Task: Look for space in Tarakeswar, India from 8th June, 2023 to 19th June, 2023 for 1 adult in price range Rs.5000 to Rs.12000. Place can be shared room with 1  bedroom having 1 bed and 1 bathroom. Property type can be house, flat, guest house, hotel. Booking option can be shelf check-in. Required host language is English.
Action: Mouse moved to (501, 94)
Screenshot: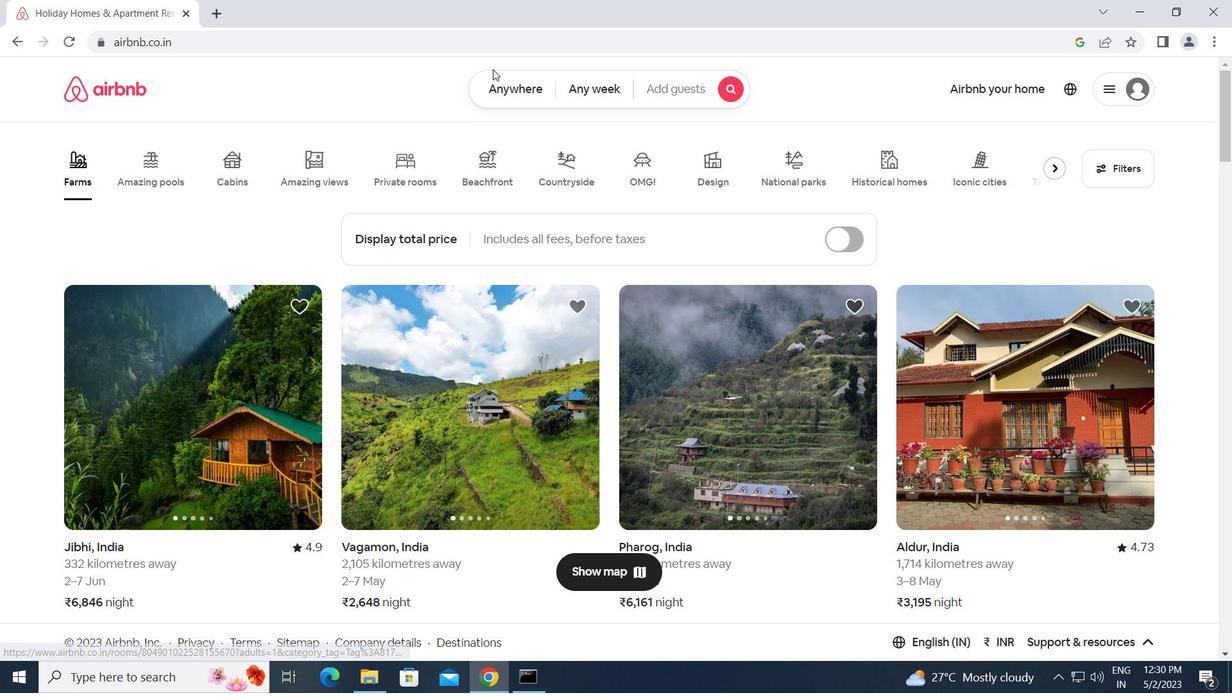 
Action: Mouse pressed left at (501, 94)
Screenshot: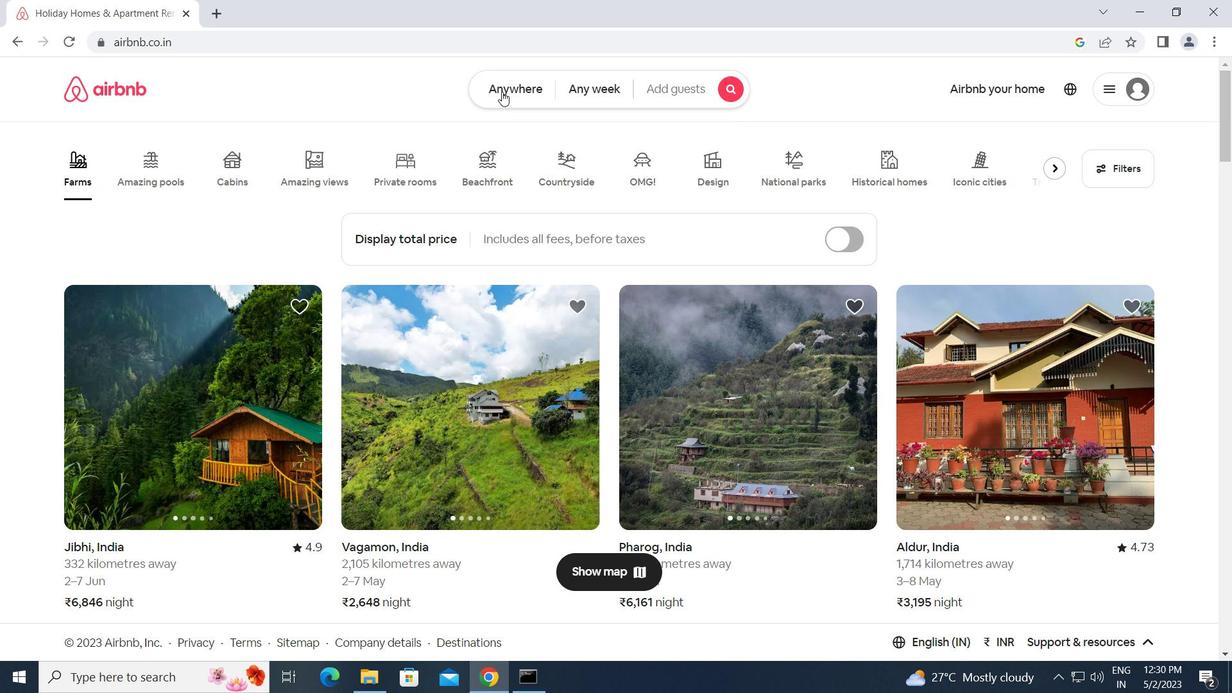 
Action: Mouse moved to (454, 139)
Screenshot: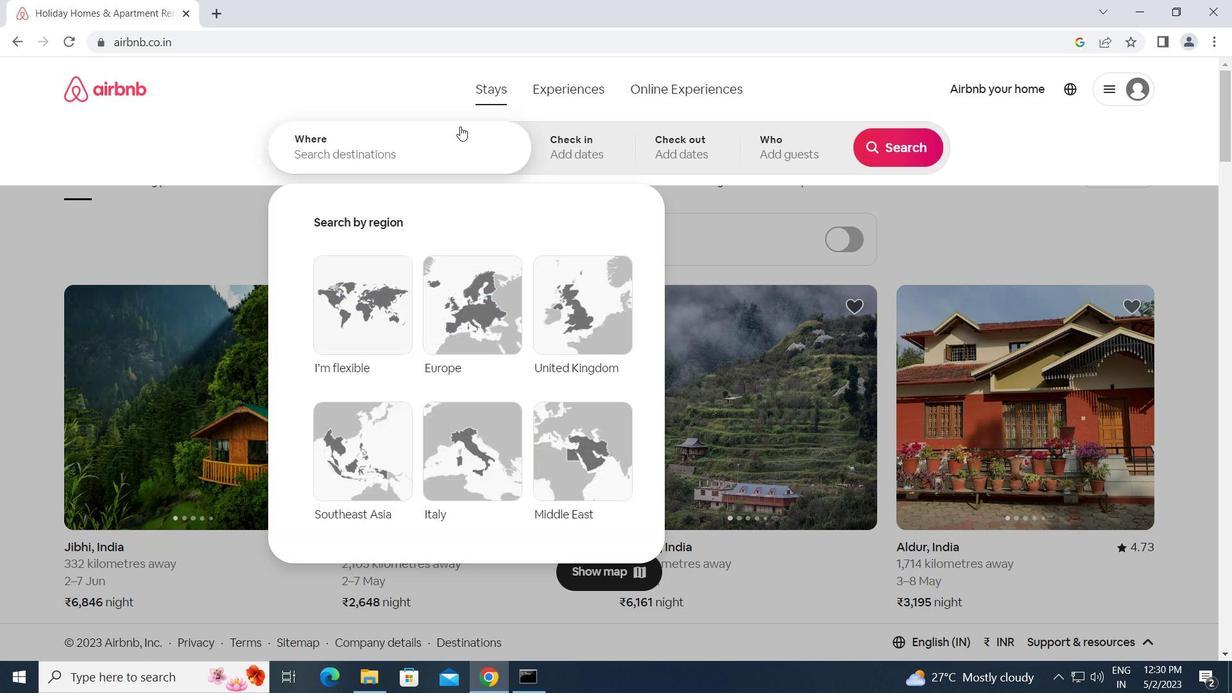 
Action: Mouse pressed left at (454, 139)
Screenshot: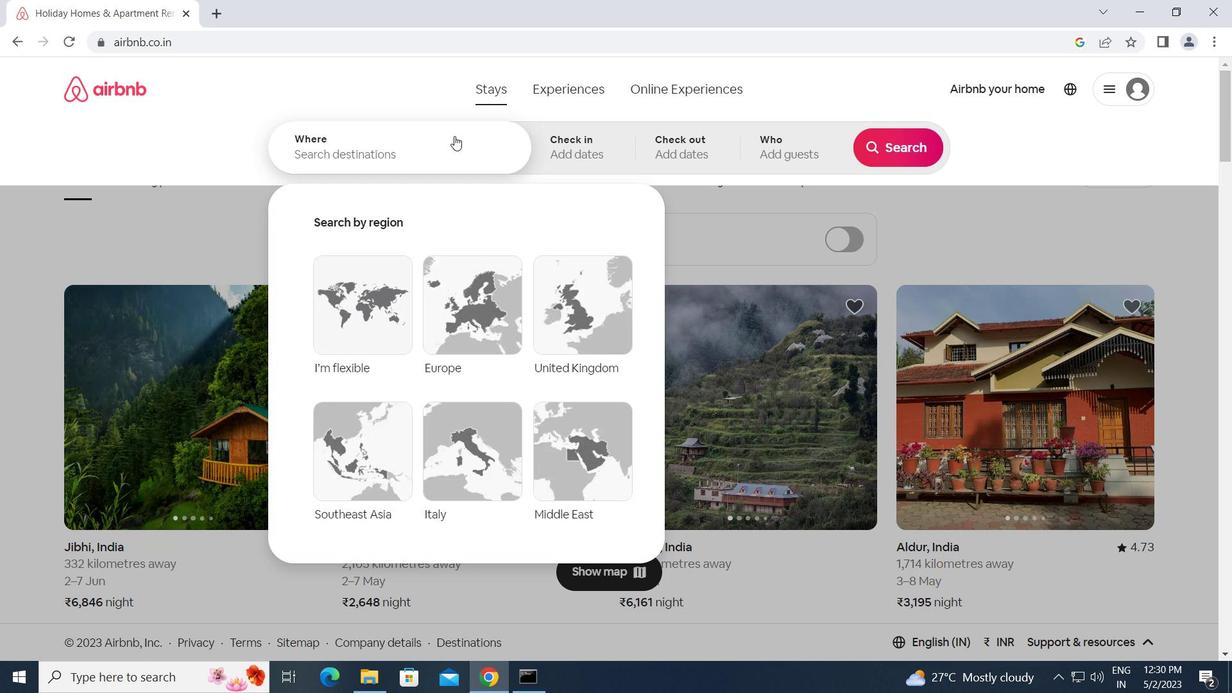 
Action: Key pressed <Key.caps_lock>t<Key.caps_lock>arakeswar,<Key.space><Key.caps_lock>i<Key.caps_lock>ndia<Key.enter>
Screenshot: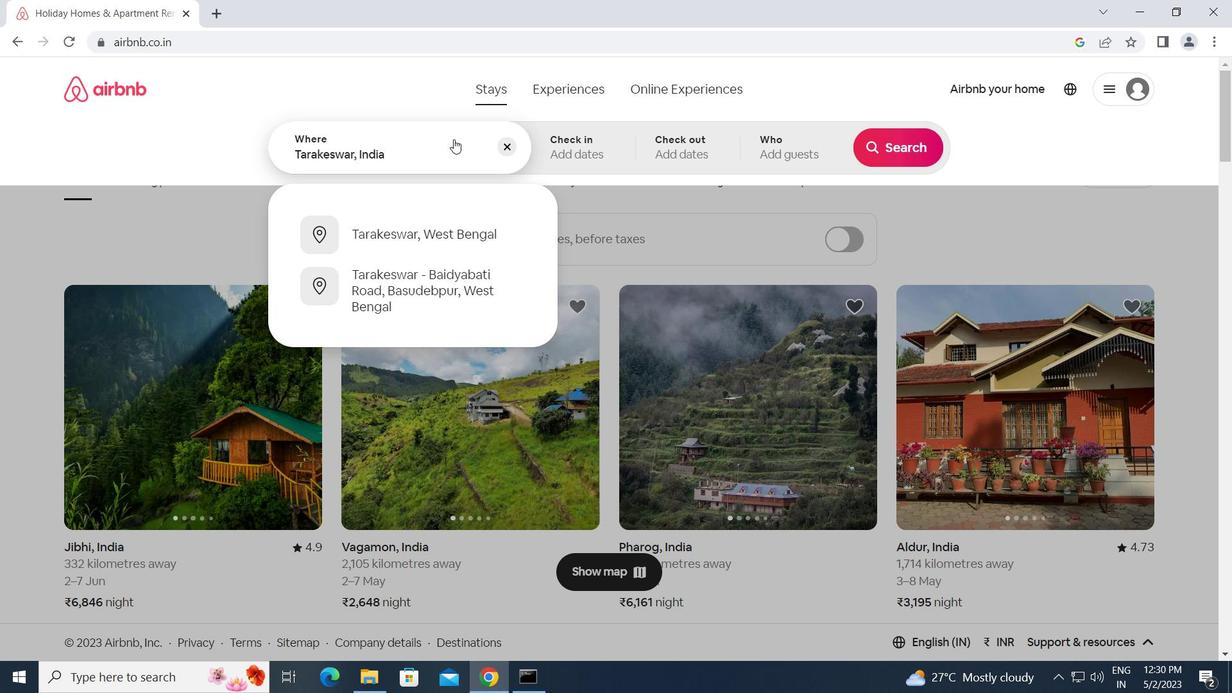 
Action: Mouse moved to (799, 385)
Screenshot: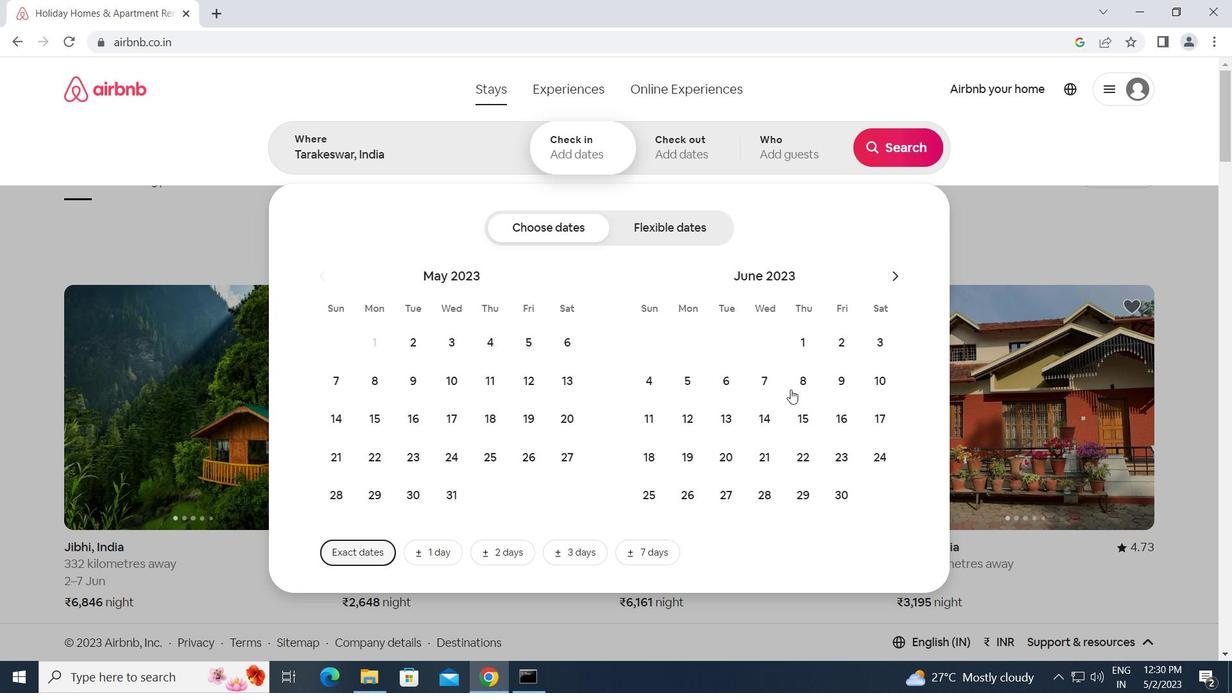 
Action: Mouse pressed left at (799, 385)
Screenshot: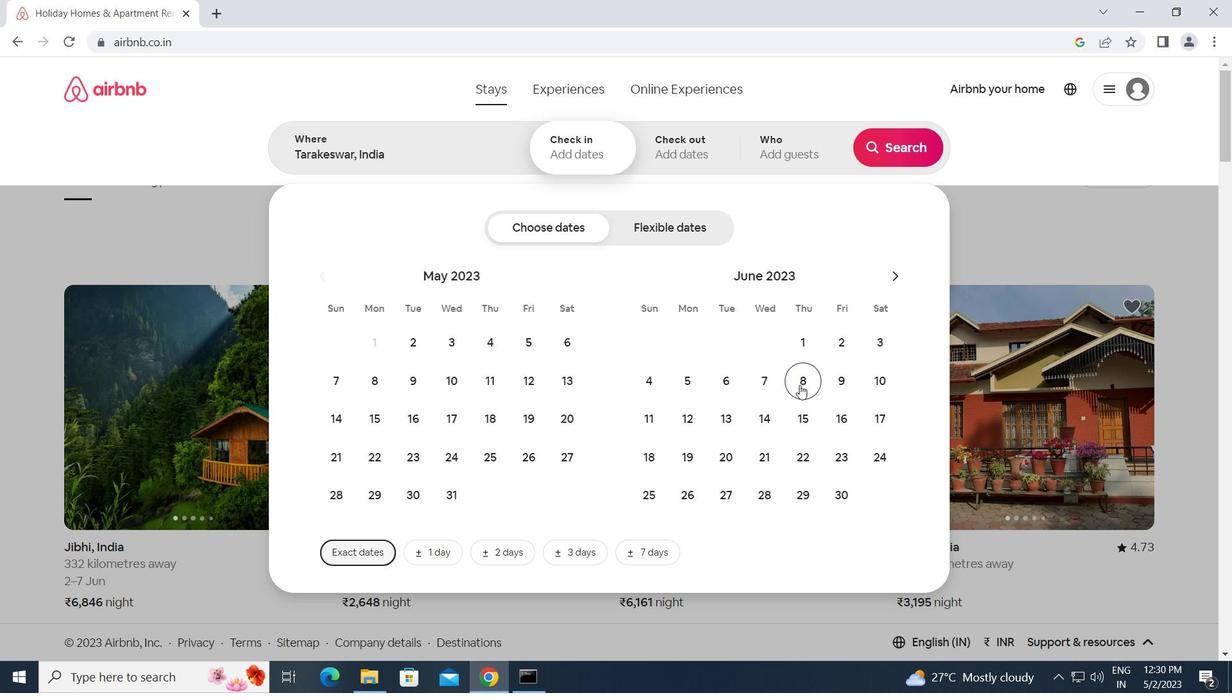 
Action: Mouse moved to (696, 455)
Screenshot: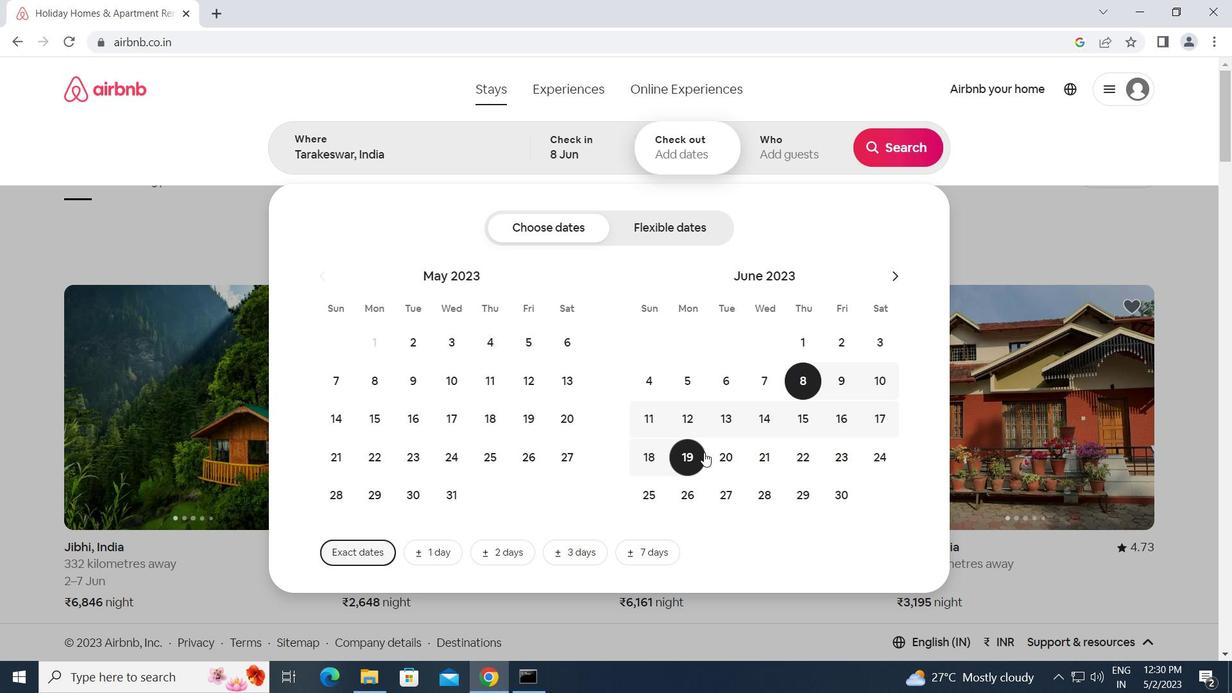 
Action: Mouse pressed left at (696, 455)
Screenshot: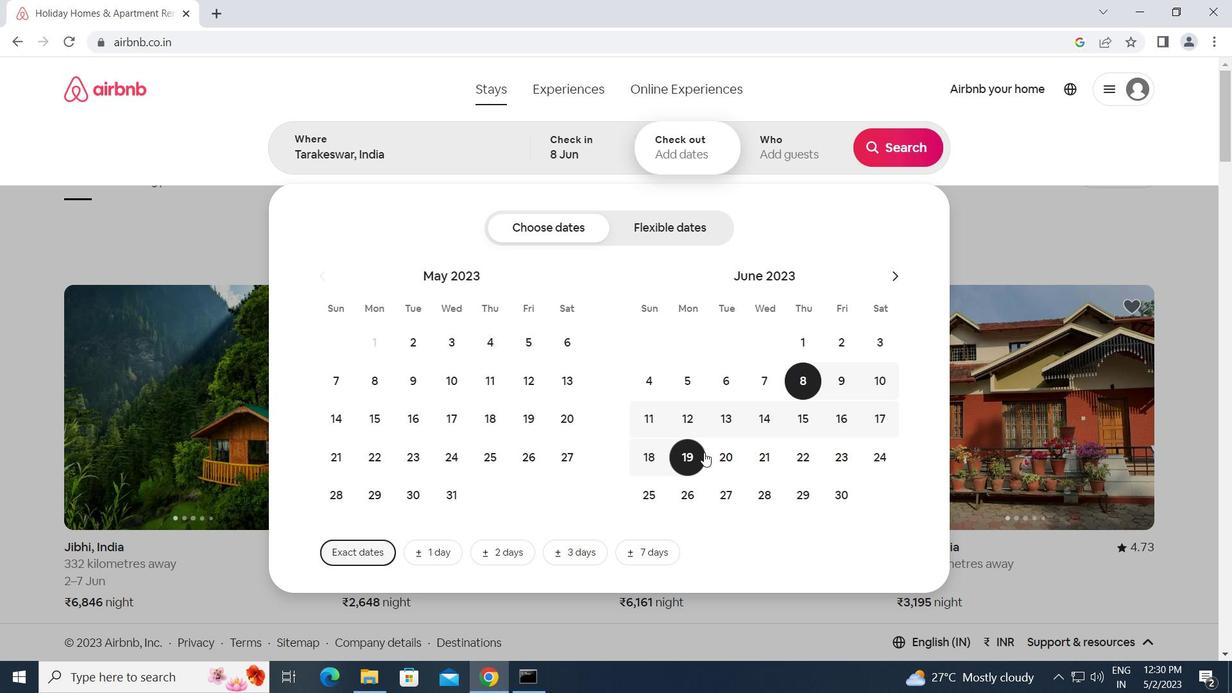 
Action: Mouse moved to (790, 152)
Screenshot: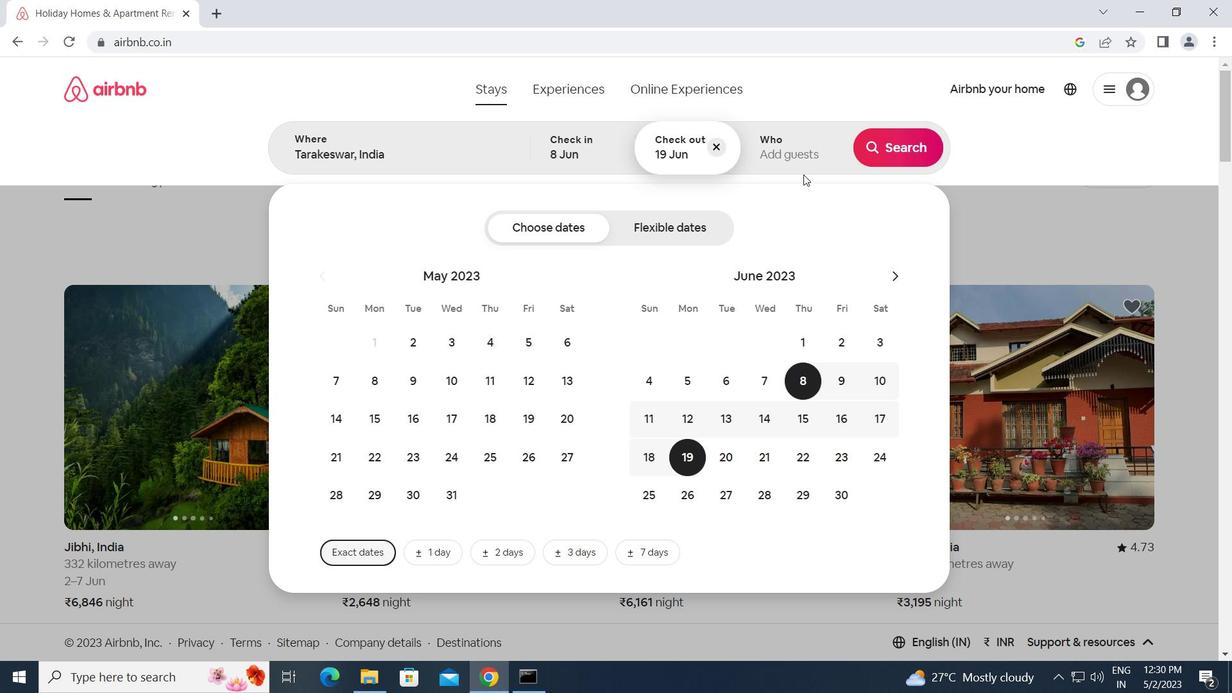 
Action: Mouse pressed left at (790, 152)
Screenshot: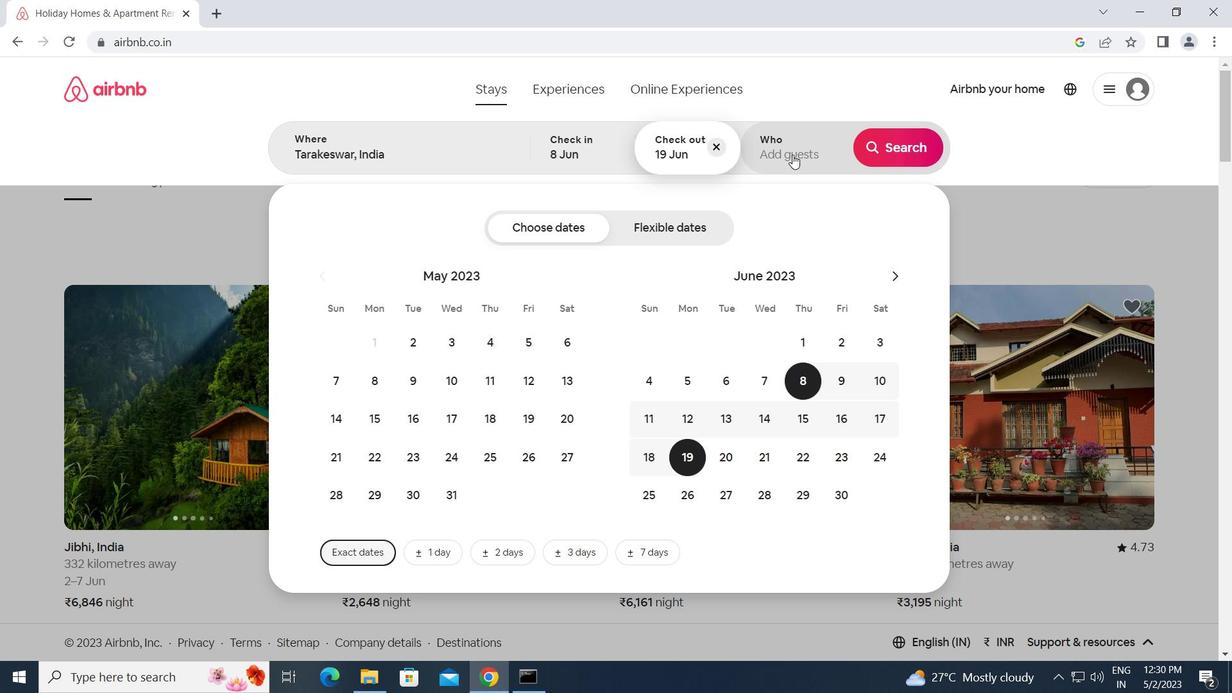 
Action: Mouse moved to (902, 240)
Screenshot: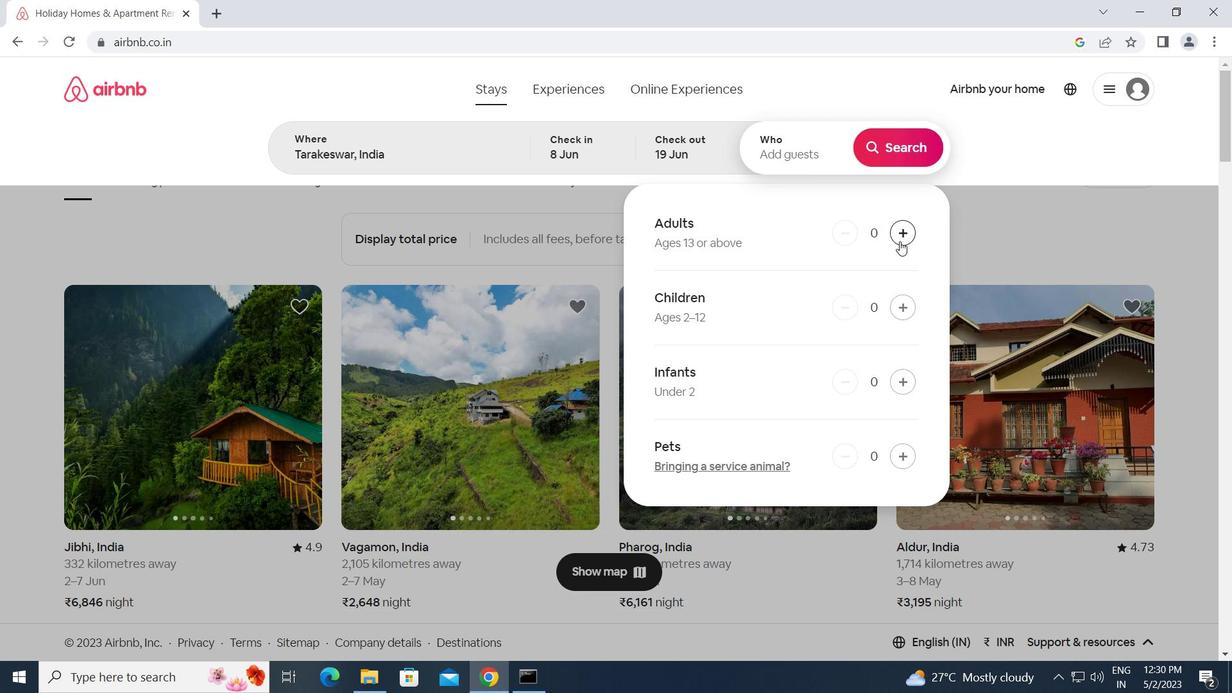 
Action: Mouse pressed left at (902, 240)
Screenshot: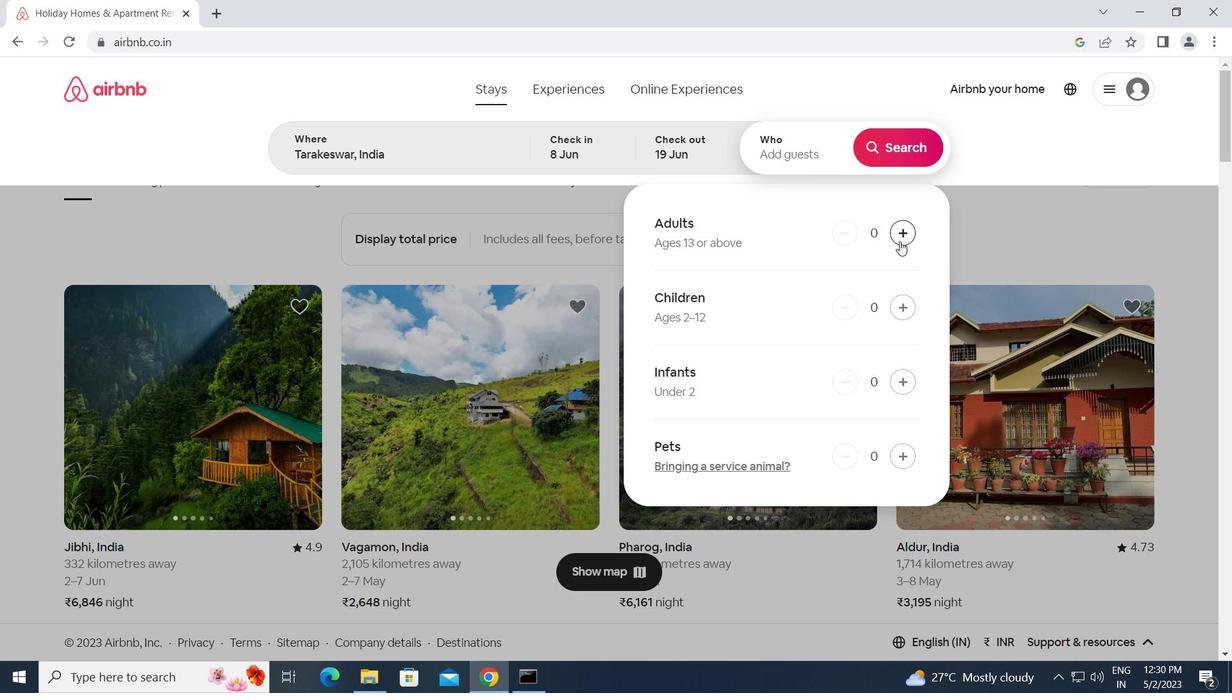 
Action: Mouse moved to (904, 148)
Screenshot: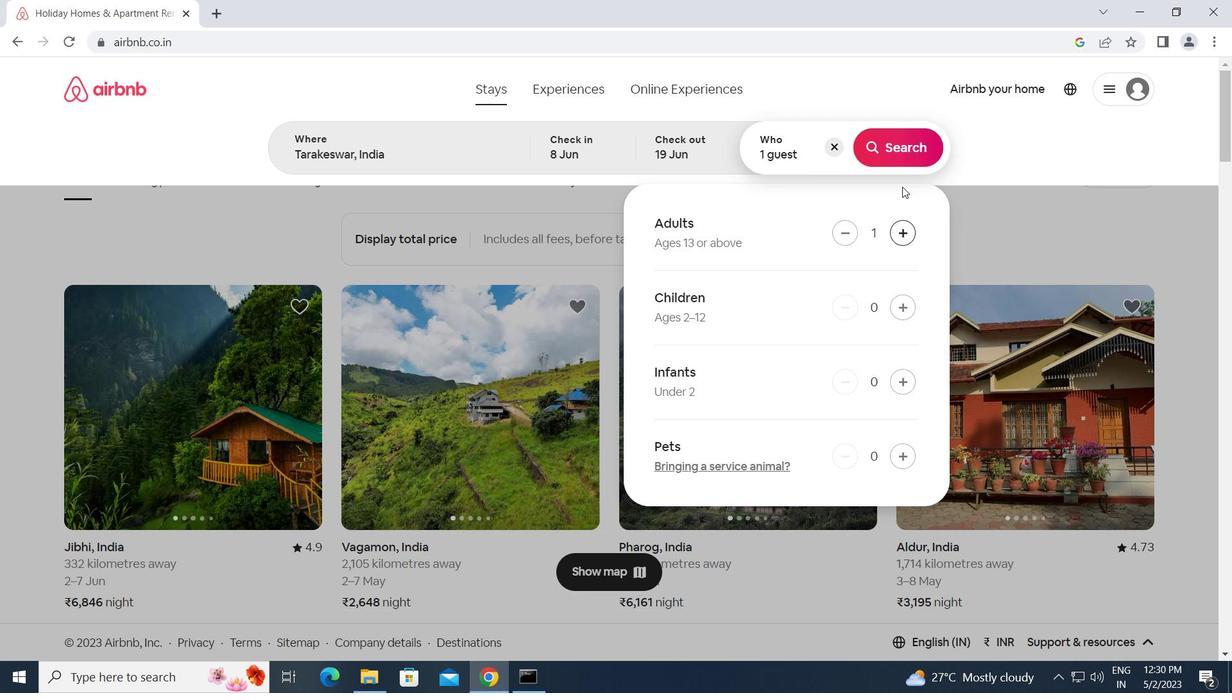 
Action: Mouse pressed left at (904, 148)
Screenshot: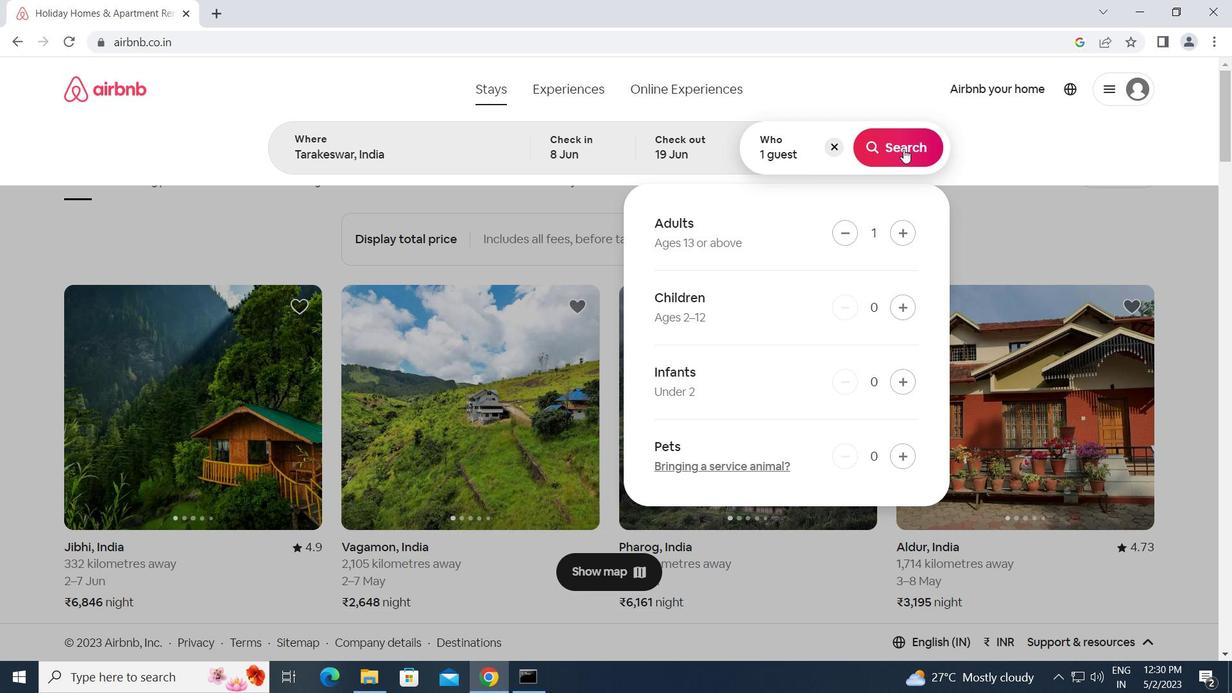 
Action: Mouse moved to (1166, 159)
Screenshot: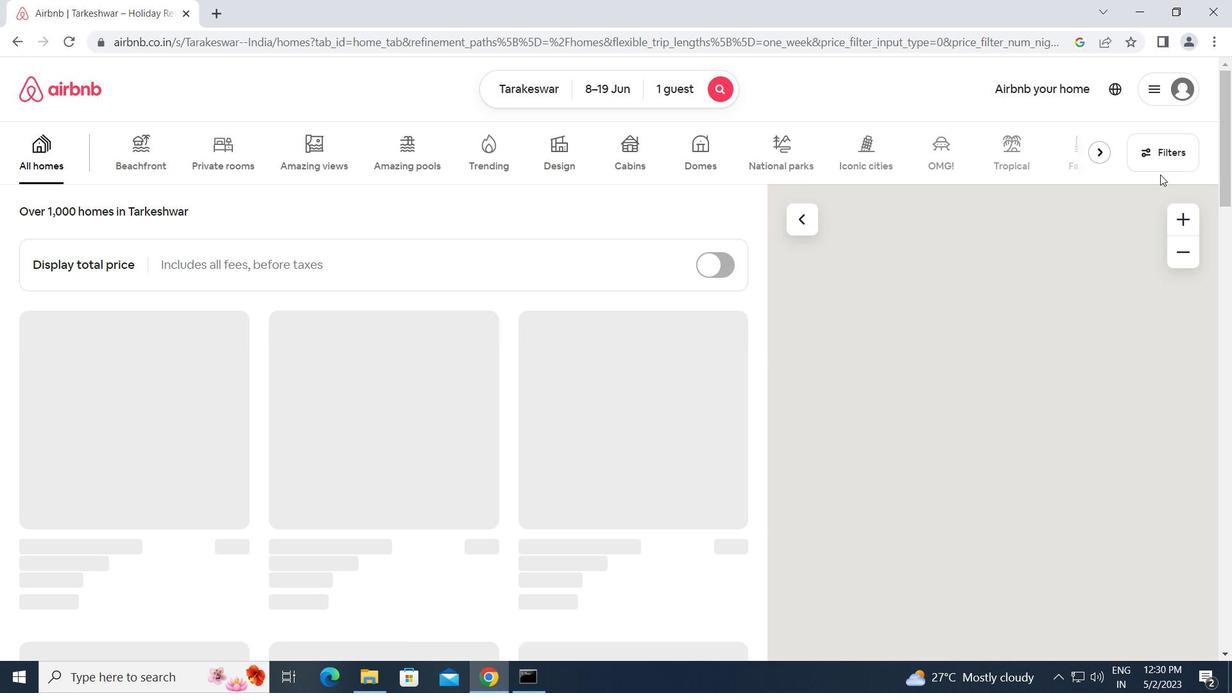 
Action: Mouse pressed left at (1166, 159)
Screenshot: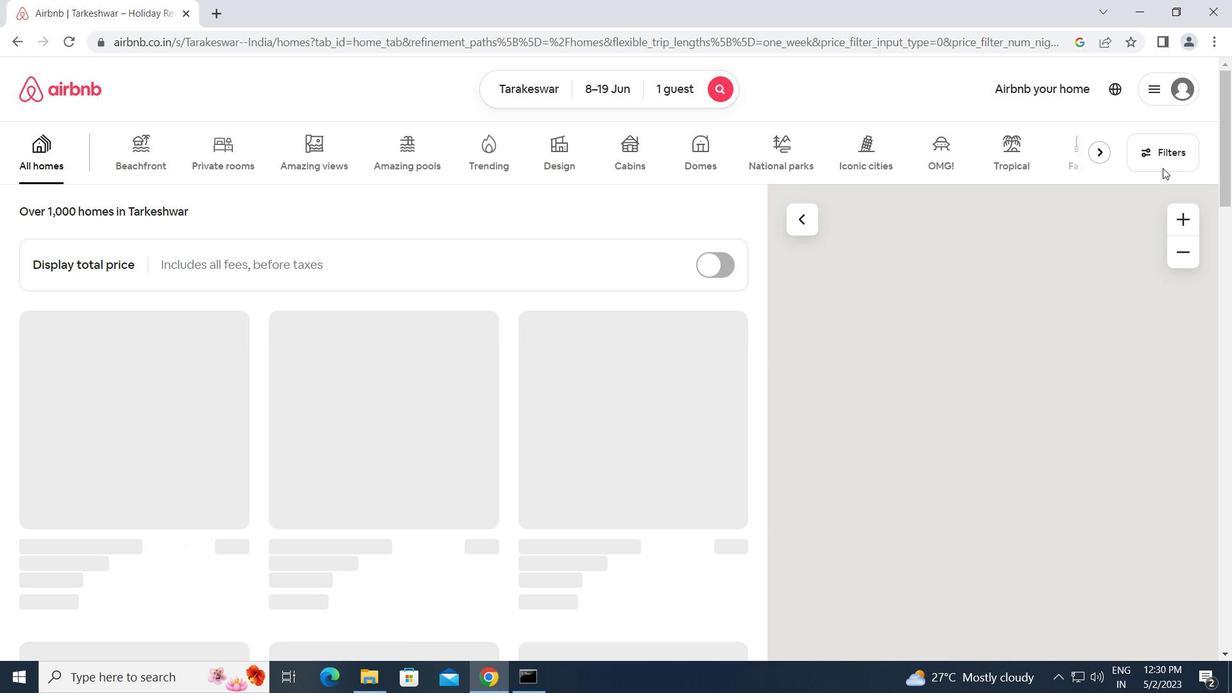 
Action: Mouse moved to (413, 358)
Screenshot: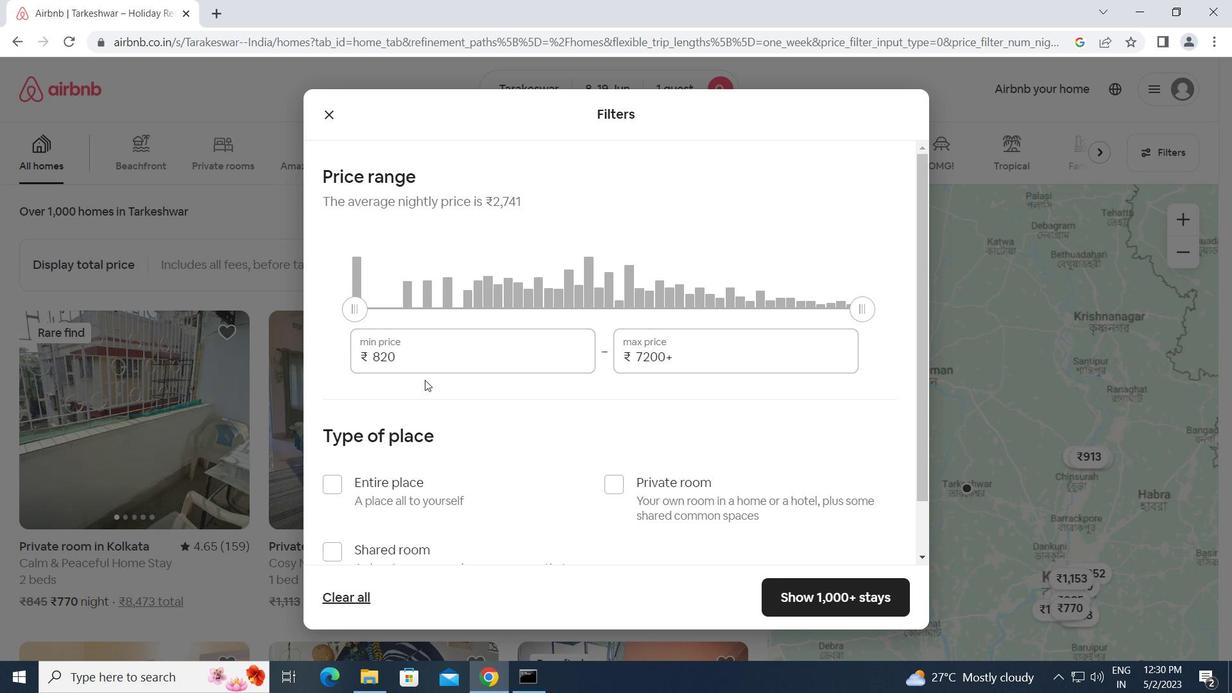 
Action: Mouse pressed left at (413, 358)
Screenshot: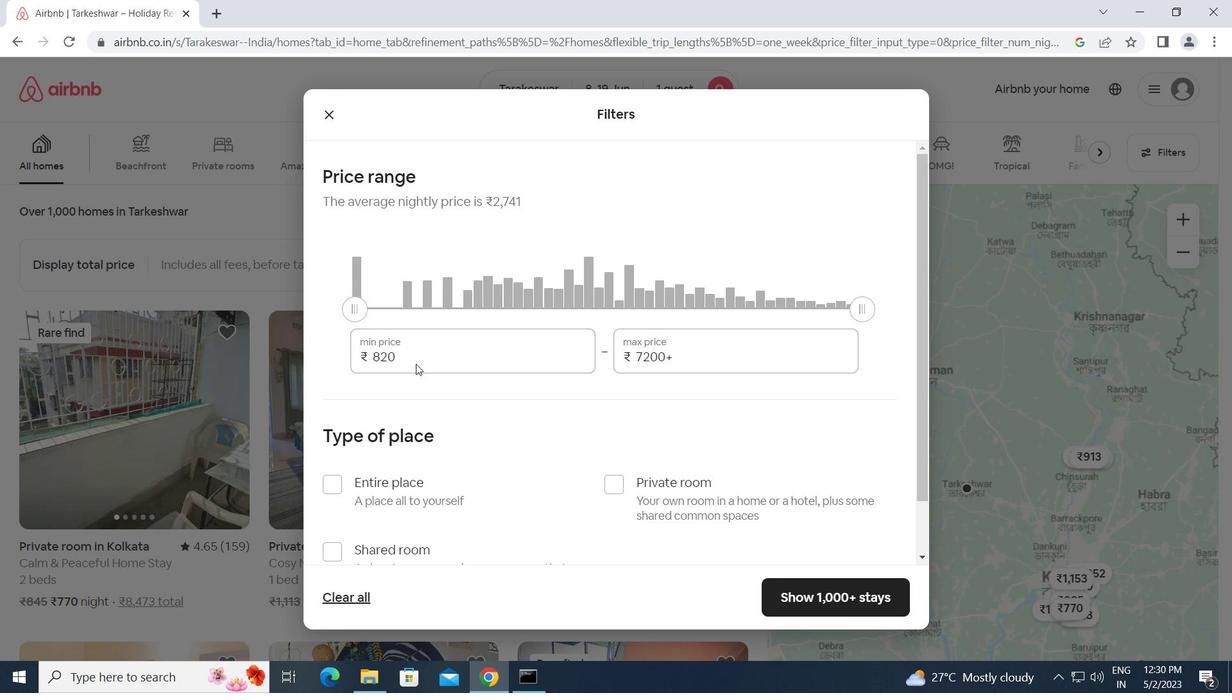 
Action: Mouse moved to (362, 360)
Screenshot: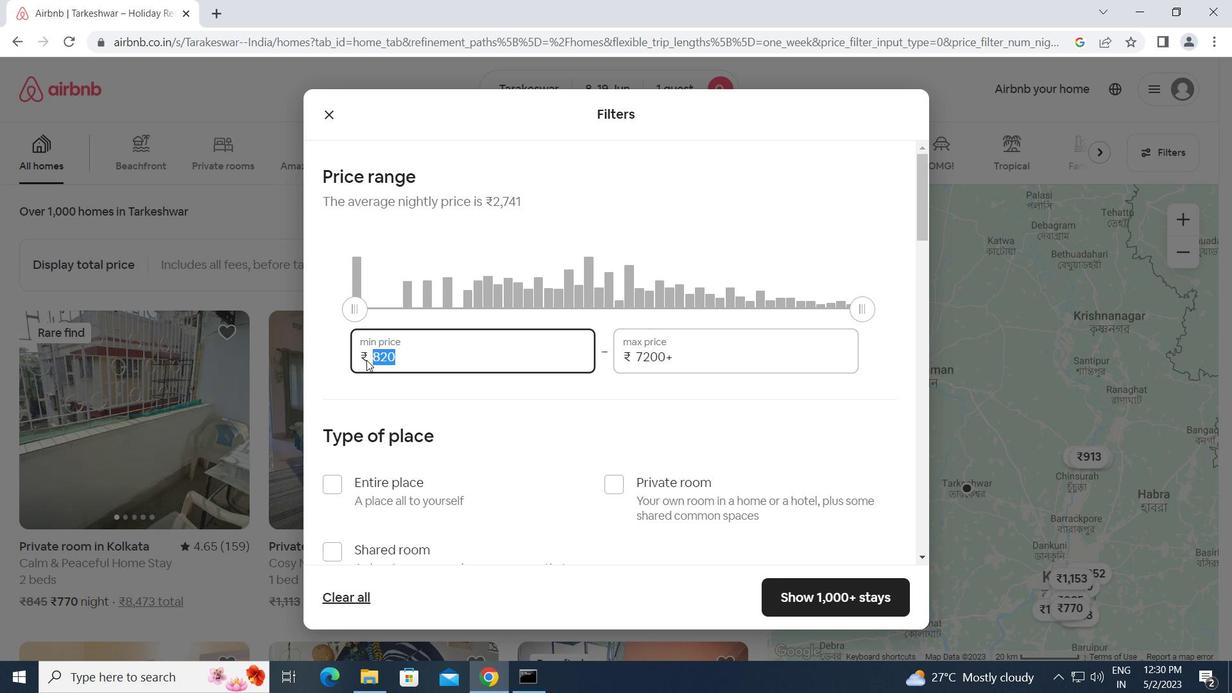 
Action: Key pressed 5000<Key.tab>12000
Screenshot: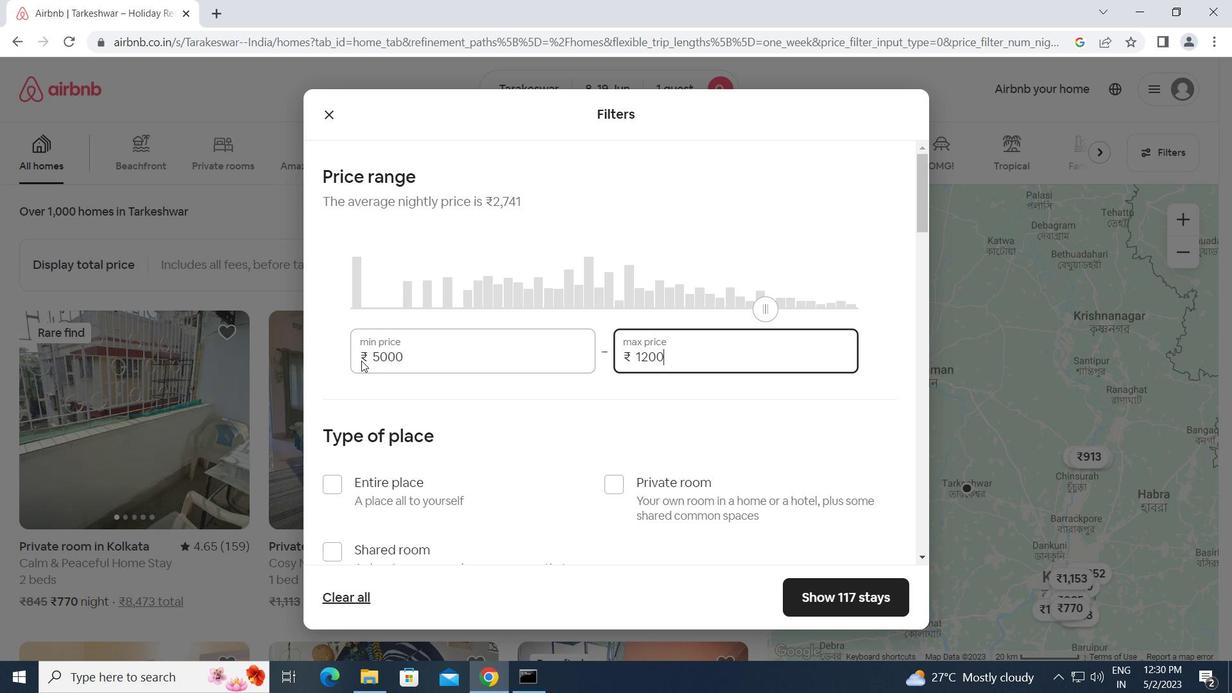 
Action: Mouse moved to (360, 532)
Screenshot: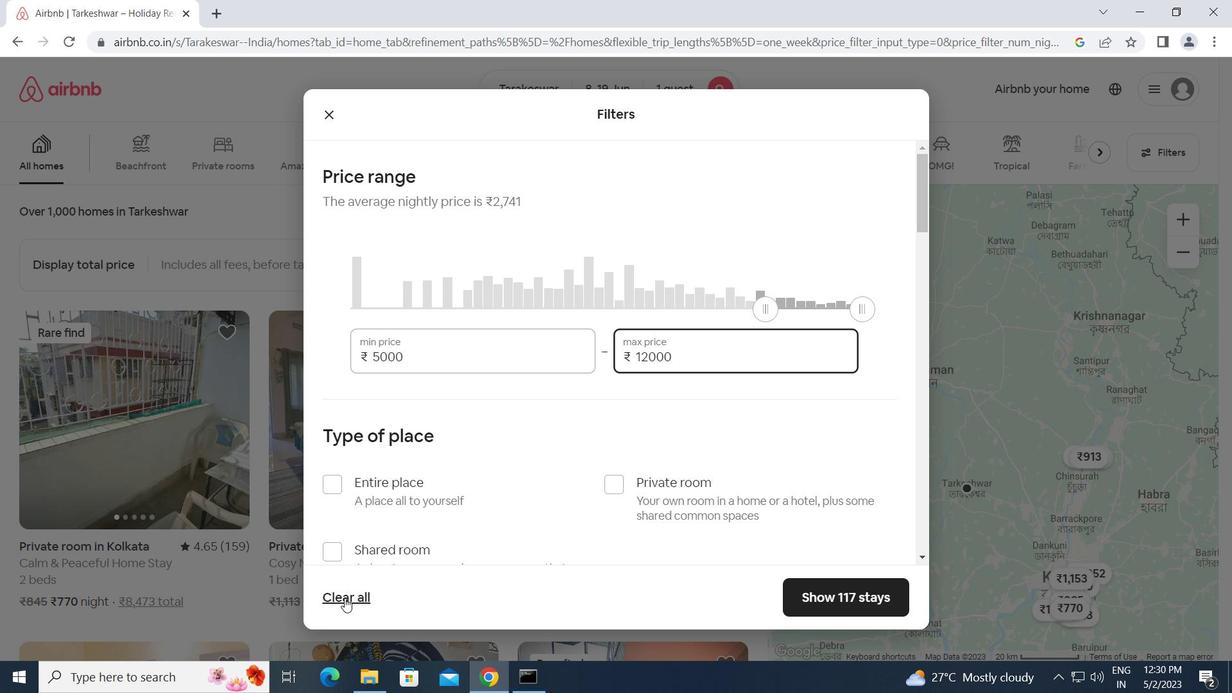 
Action: Mouse scrolled (360, 532) with delta (0, 0)
Screenshot: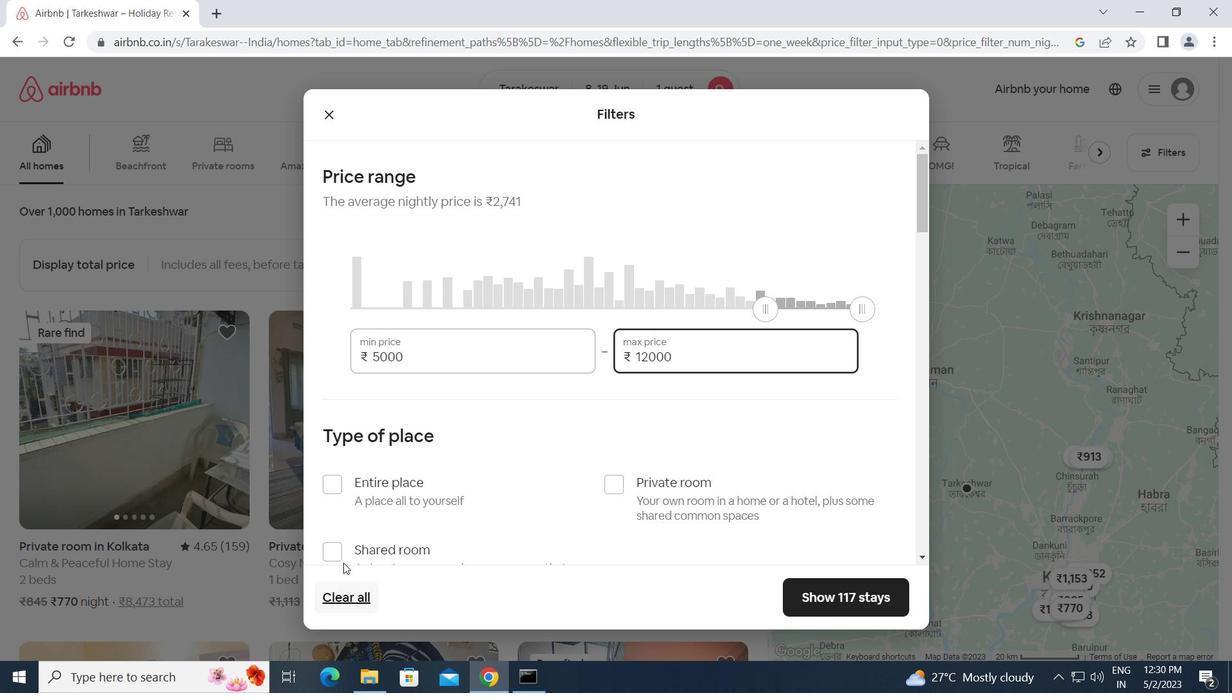 
Action: Mouse scrolled (360, 532) with delta (0, 0)
Screenshot: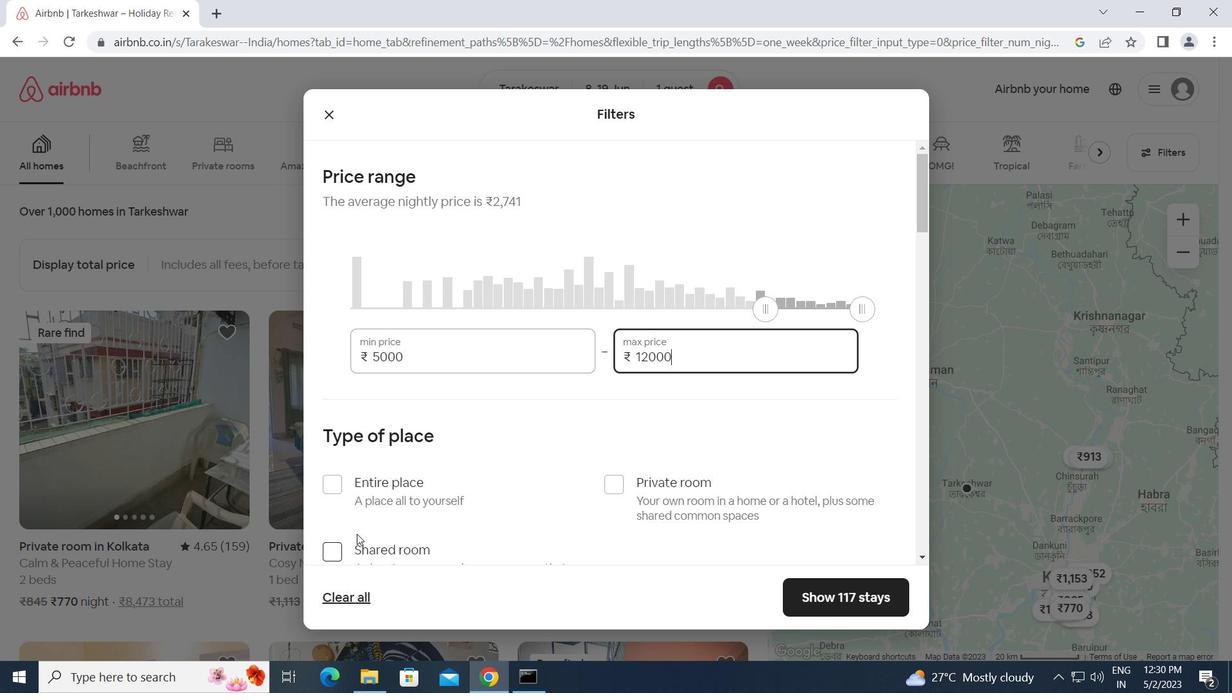 
Action: Mouse moved to (339, 393)
Screenshot: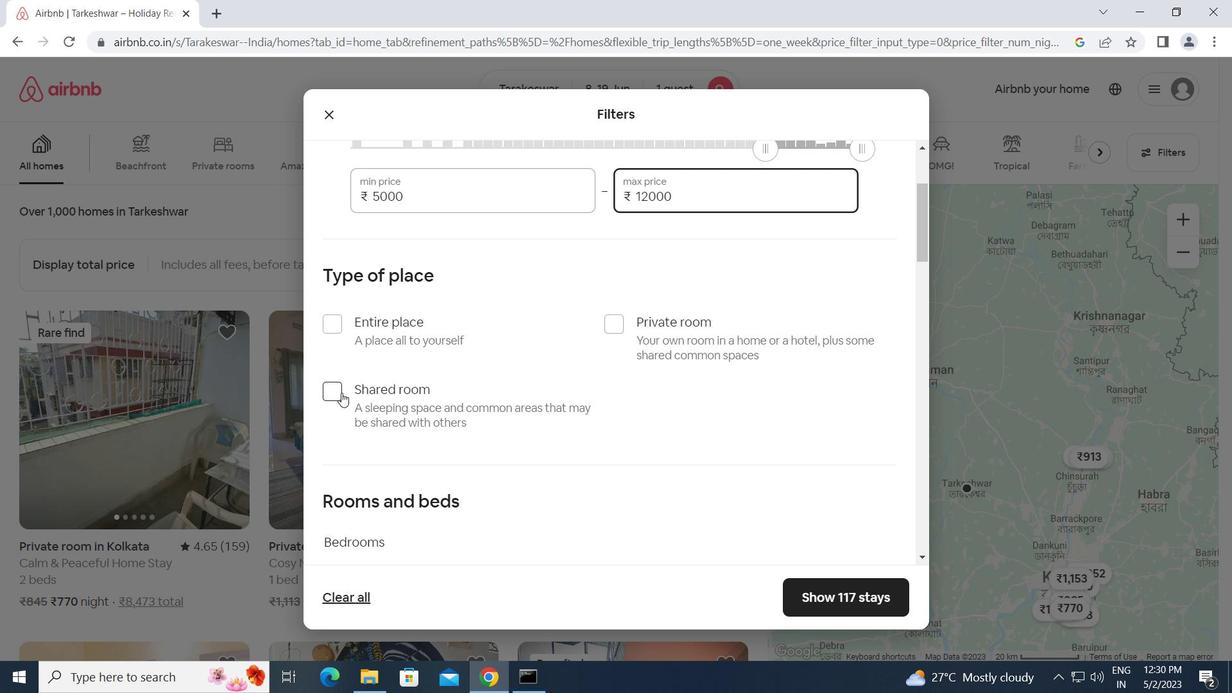 
Action: Mouse pressed left at (339, 393)
Screenshot: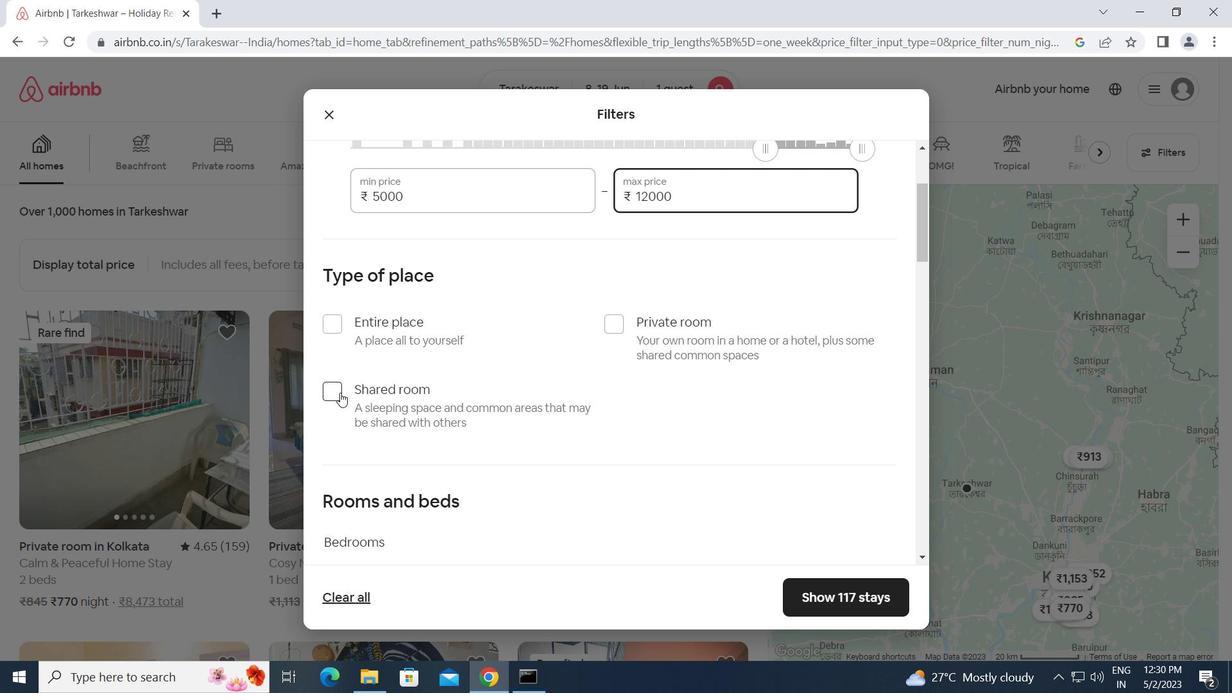 
Action: Mouse moved to (428, 412)
Screenshot: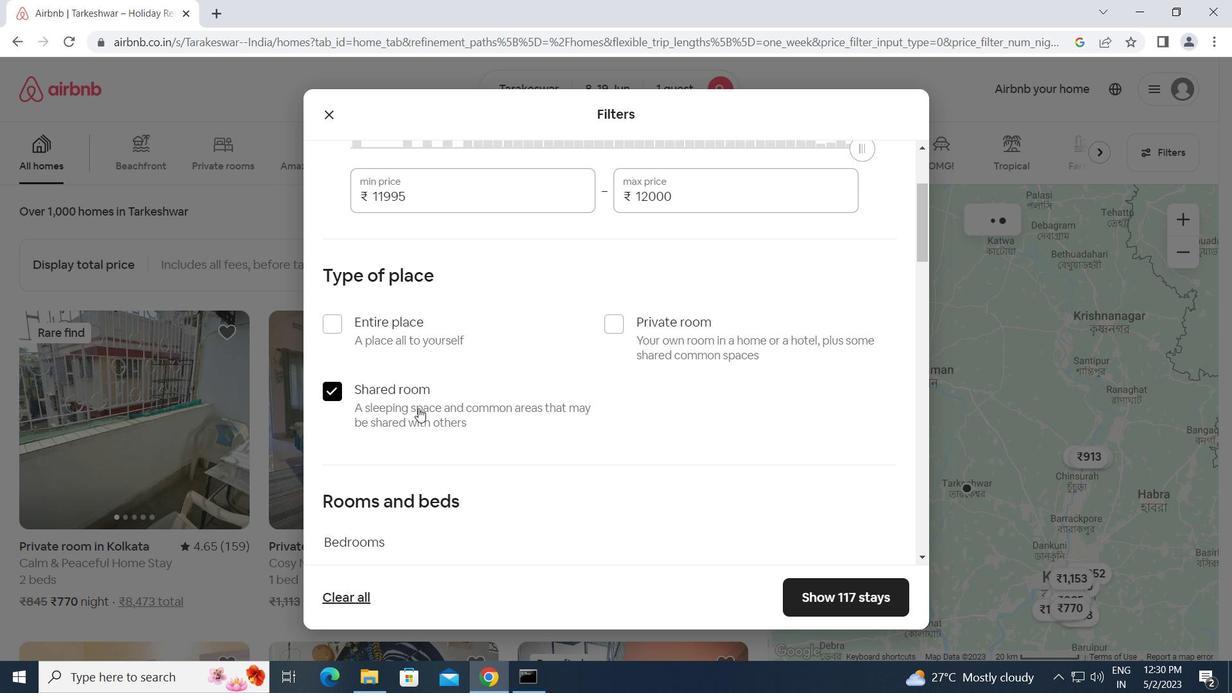 
Action: Mouse scrolled (428, 411) with delta (0, 0)
Screenshot: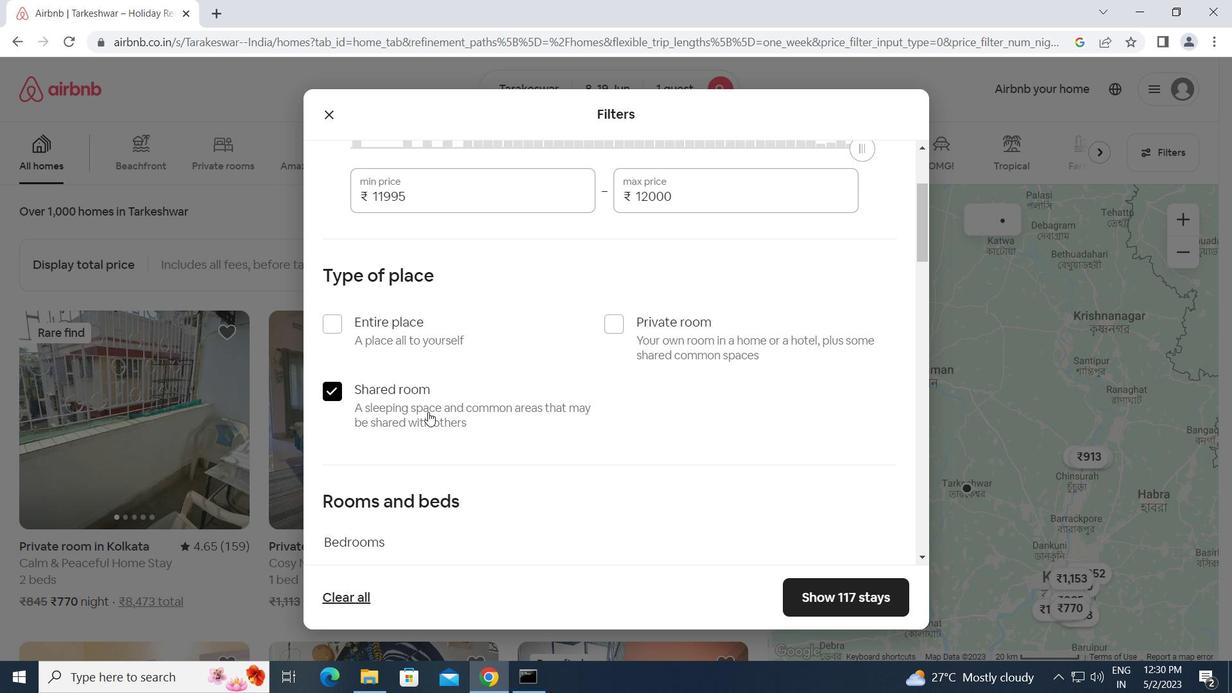 
Action: Mouse scrolled (428, 411) with delta (0, 0)
Screenshot: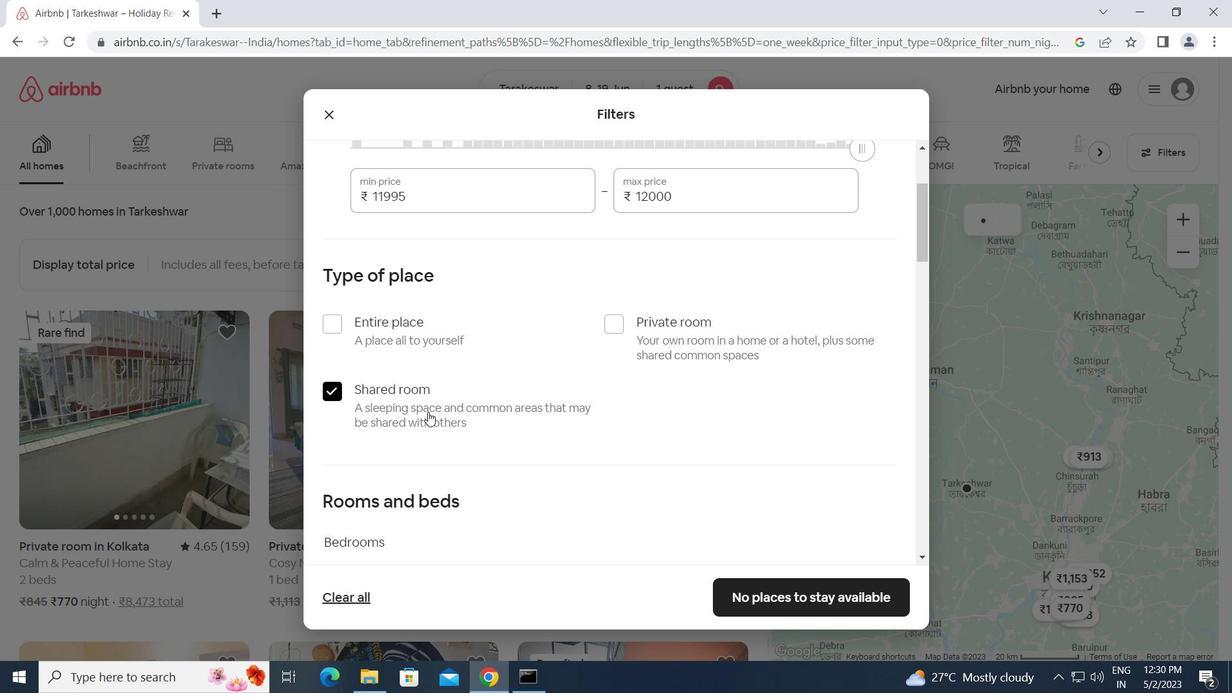 
Action: Mouse scrolled (428, 411) with delta (0, 0)
Screenshot: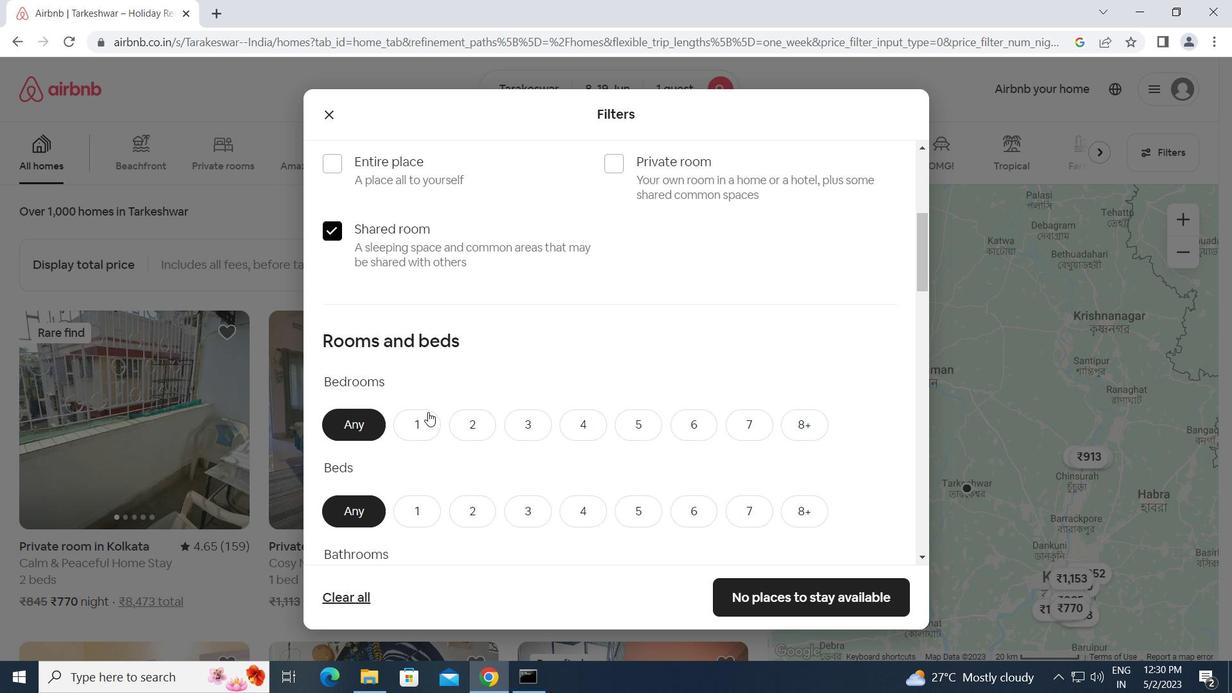 
Action: Mouse scrolled (428, 411) with delta (0, 0)
Screenshot: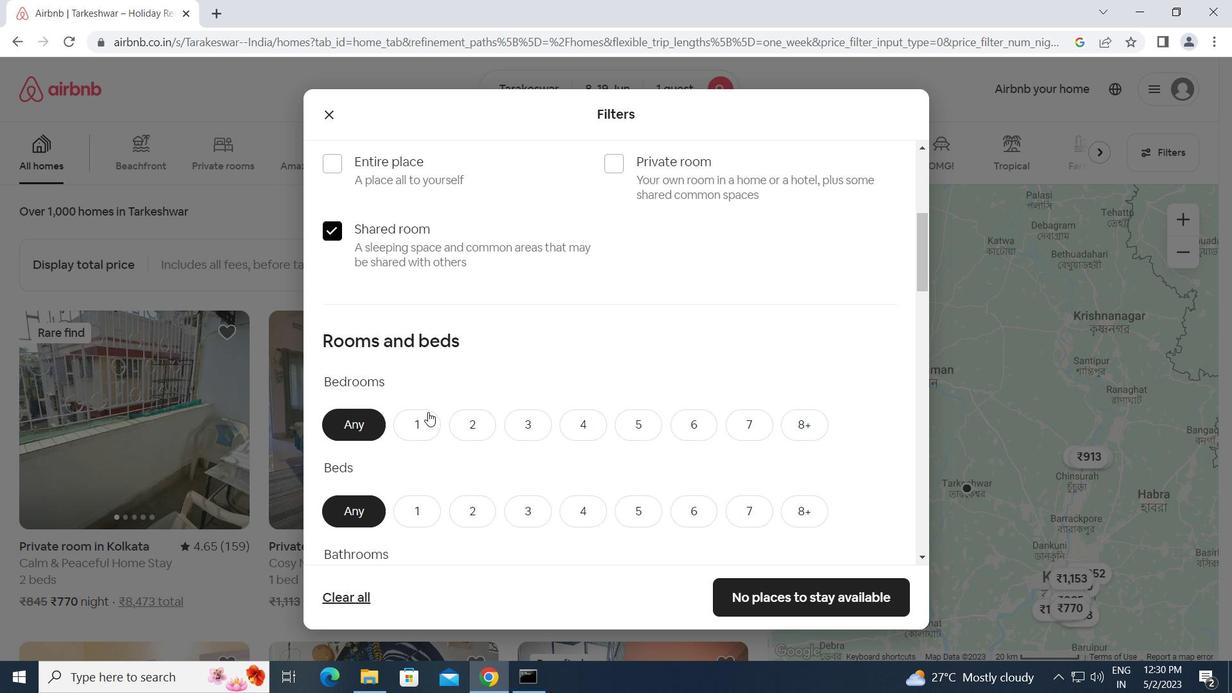 
Action: Mouse moved to (419, 271)
Screenshot: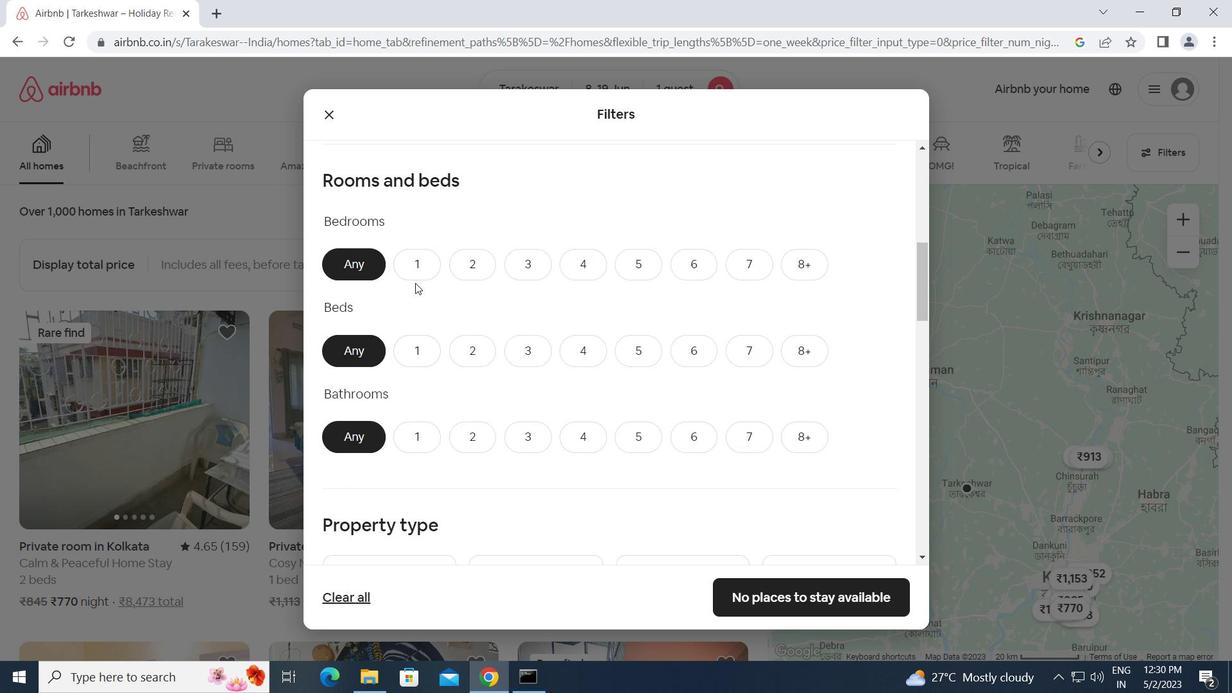 
Action: Mouse pressed left at (419, 271)
Screenshot: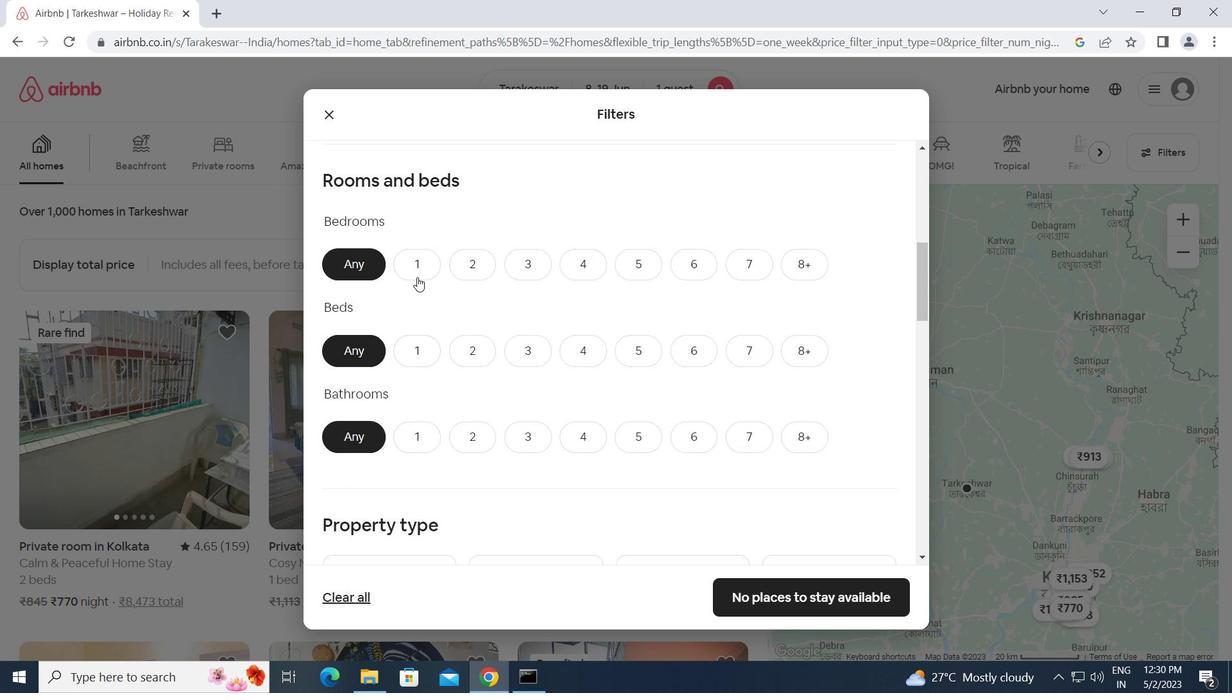 
Action: Mouse moved to (428, 350)
Screenshot: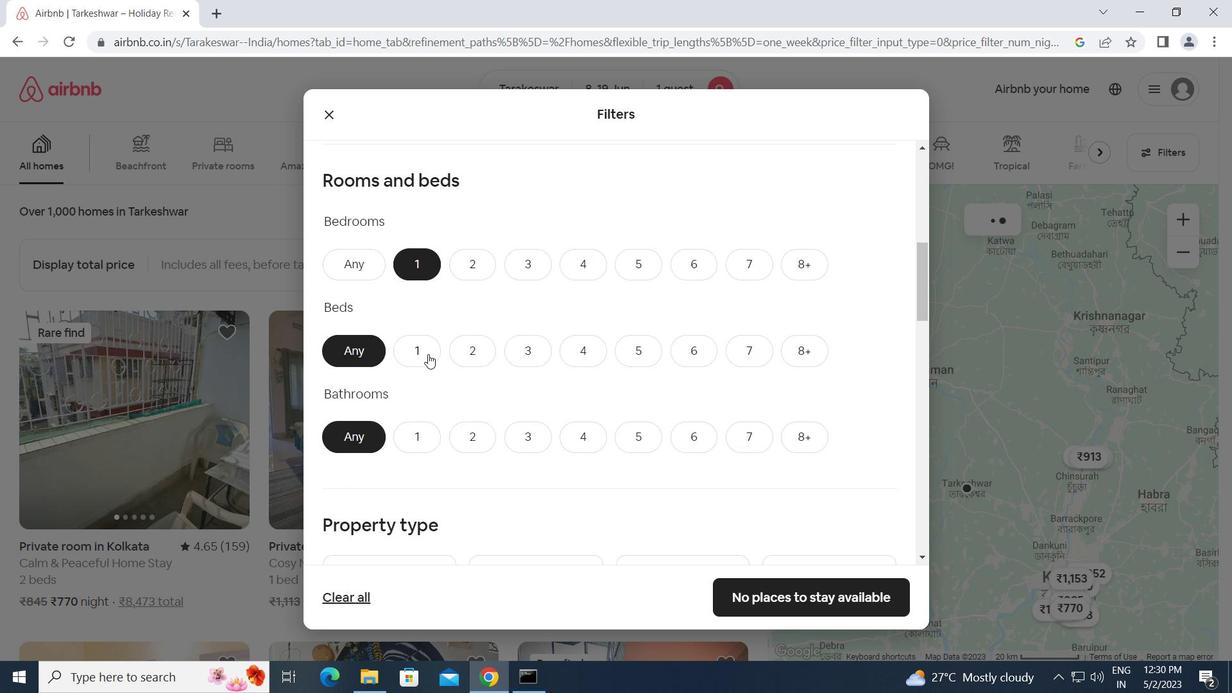 
Action: Mouse pressed left at (428, 350)
Screenshot: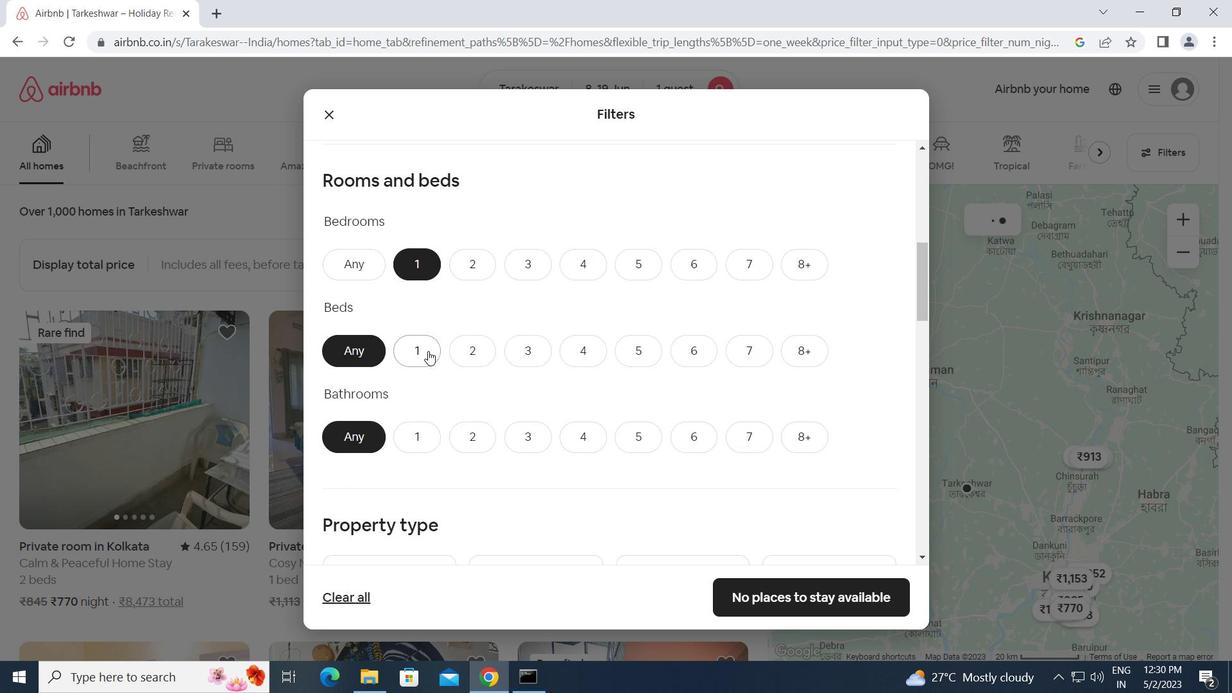 
Action: Mouse moved to (424, 436)
Screenshot: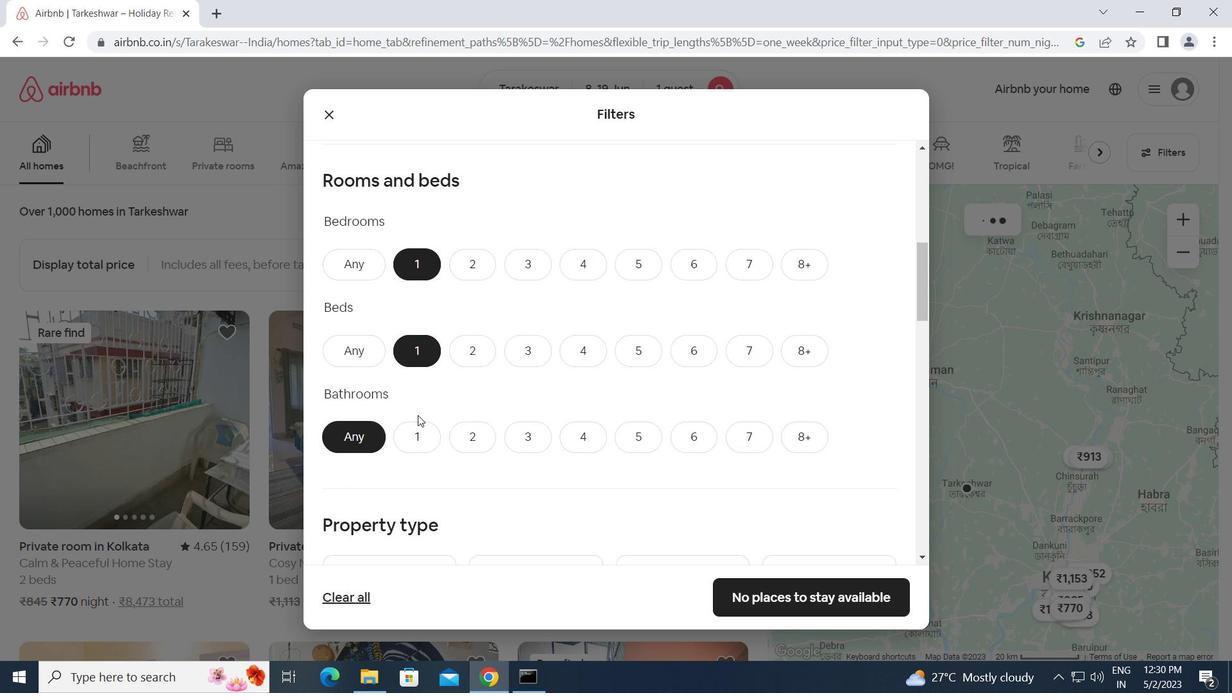 
Action: Mouse pressed left at (424, 436)
Screenshot: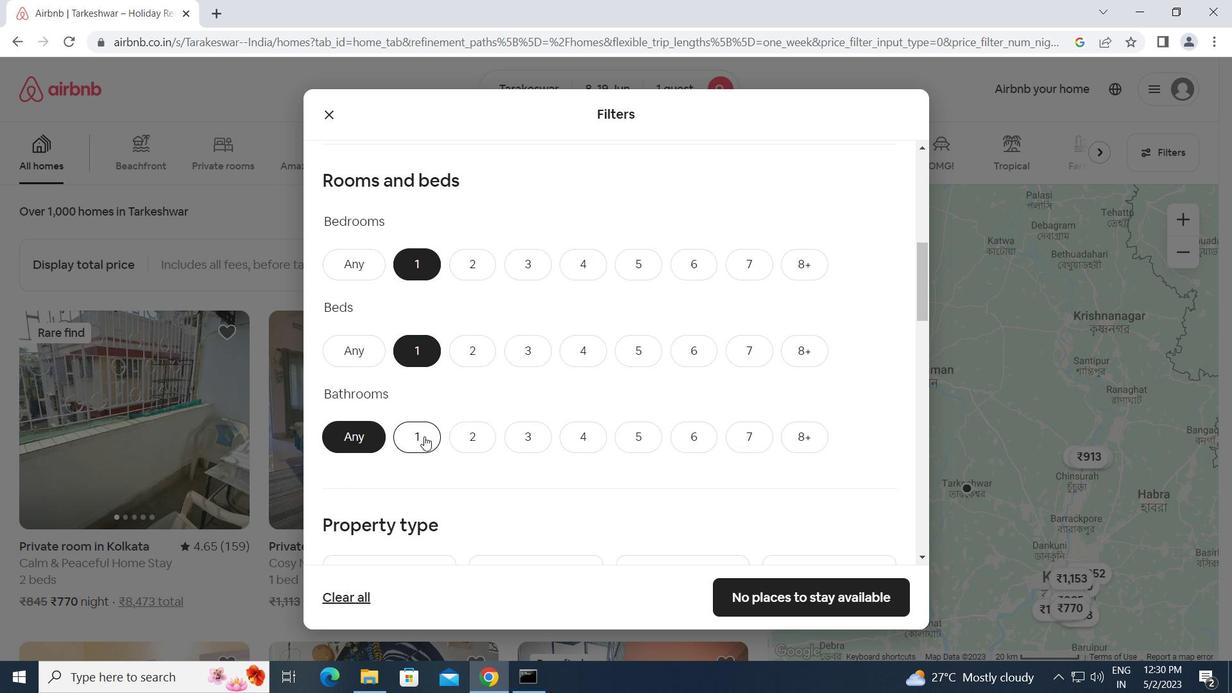 
Action: Mouse moved to (459, 442)
Screenshot: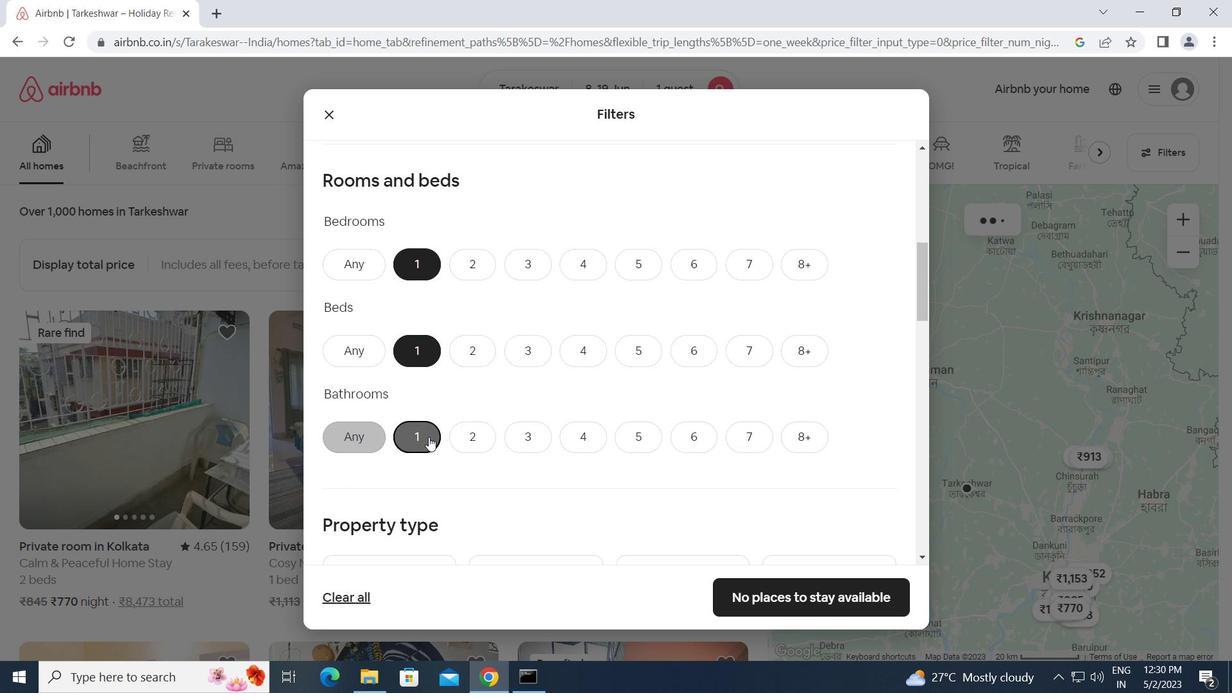 
Action: Mouse scrolled (459, 441) with delta (0, 0)
Screenshot: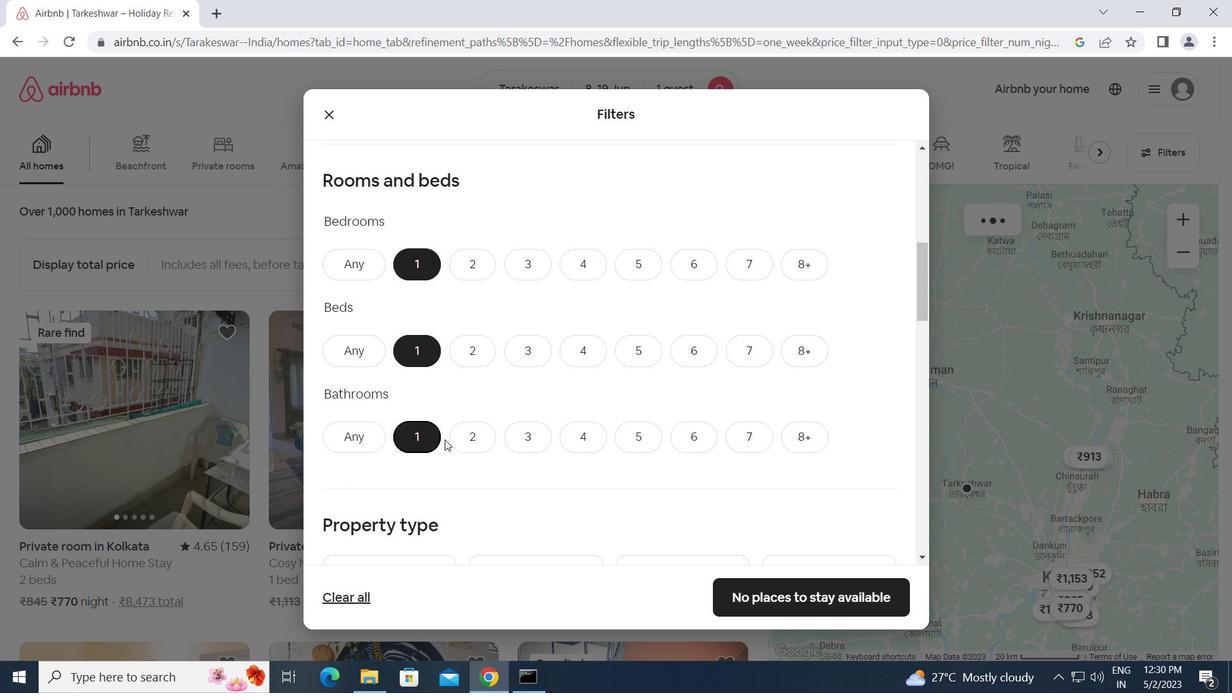 
Action: Mouse scrolled (459, 441) with delta (0, 0)
Screenshot: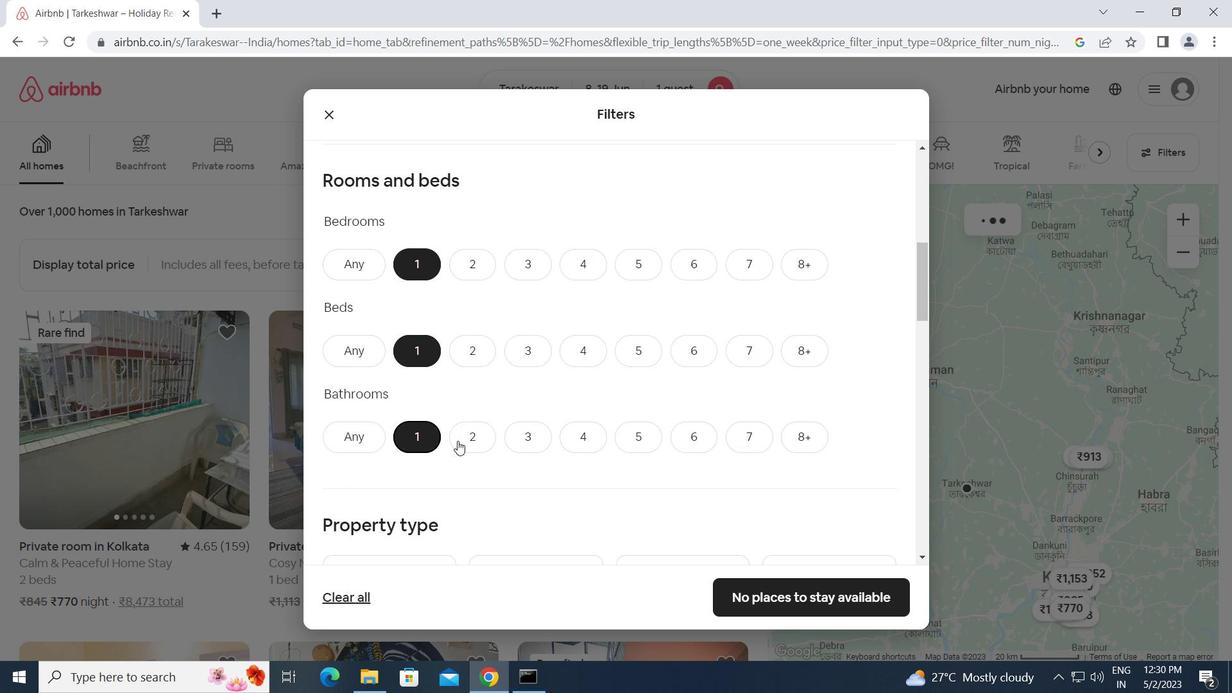 
Action: Mouse moved to (424, 437)
Screenshot: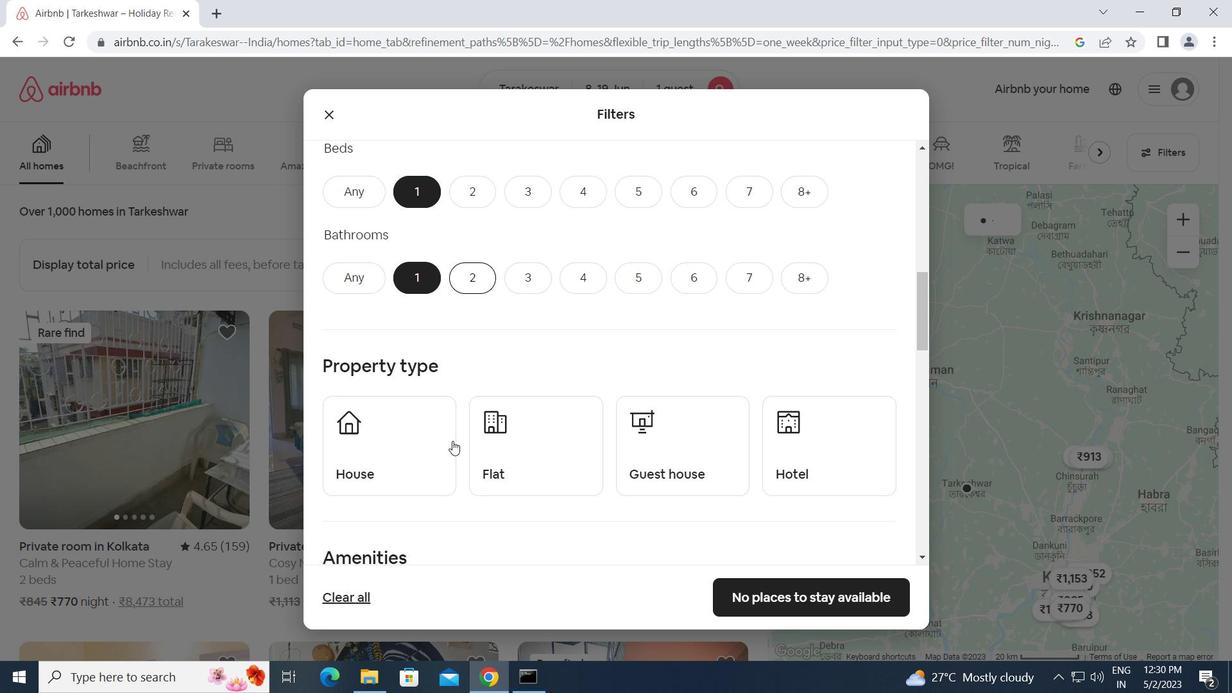 
Action: Mouse pressed left at (424, 437)
Screenshot: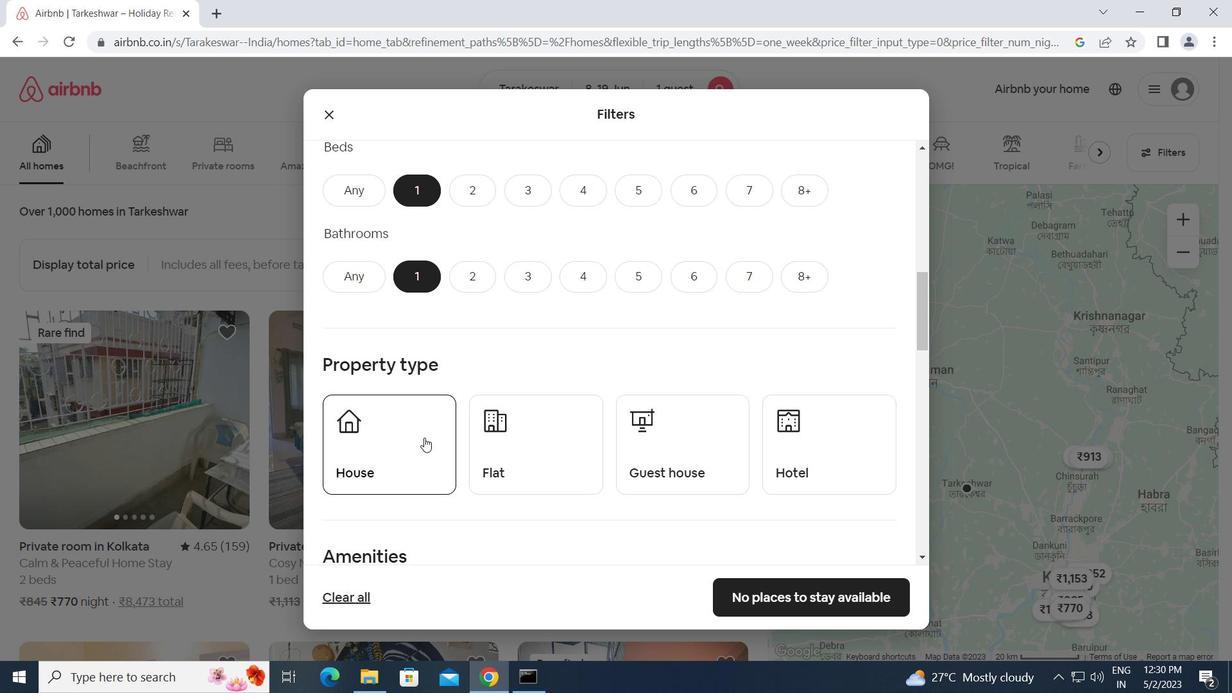 
Action: Mouse moved to (567, 435)
Screenshot: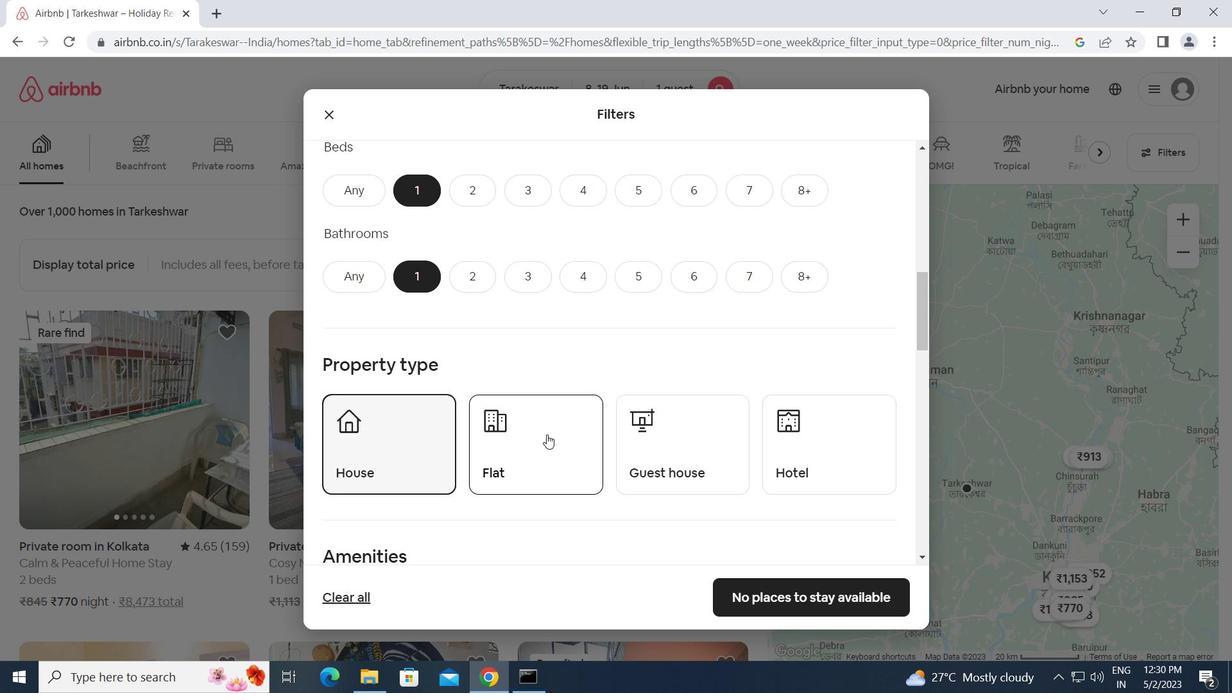 
Action: Mouse pressed left at (567, 435)
Screenshot: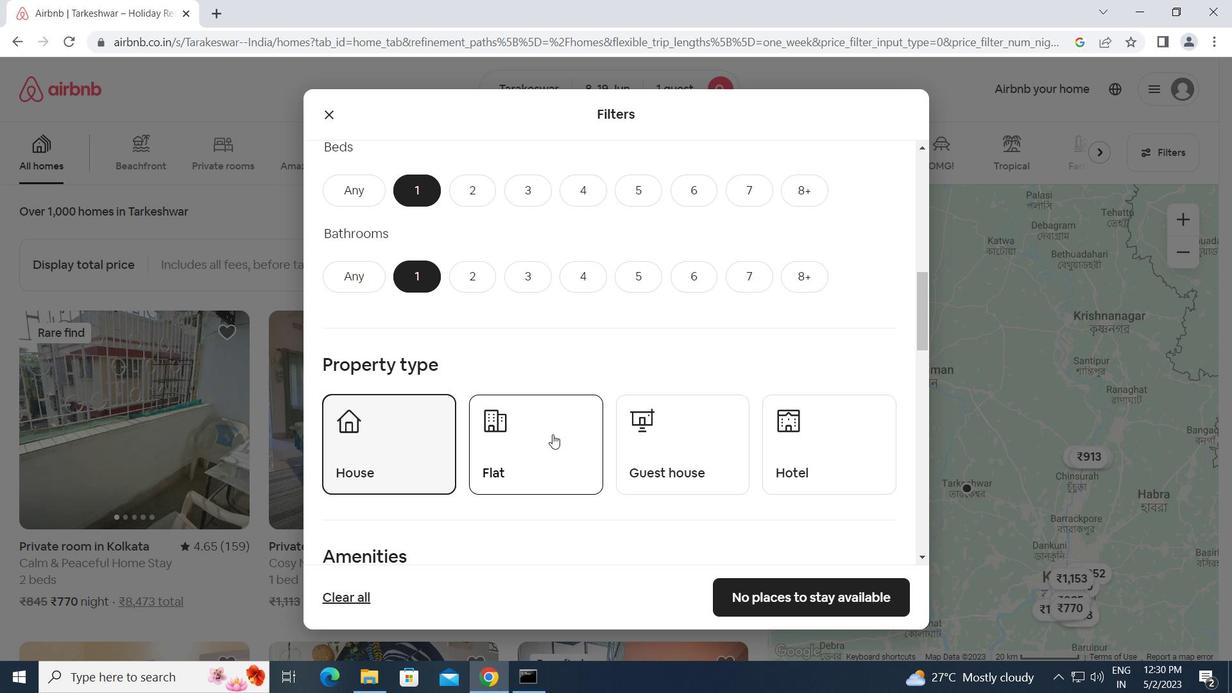 
Action: Mouse moved to (659, 446)
Screenshot: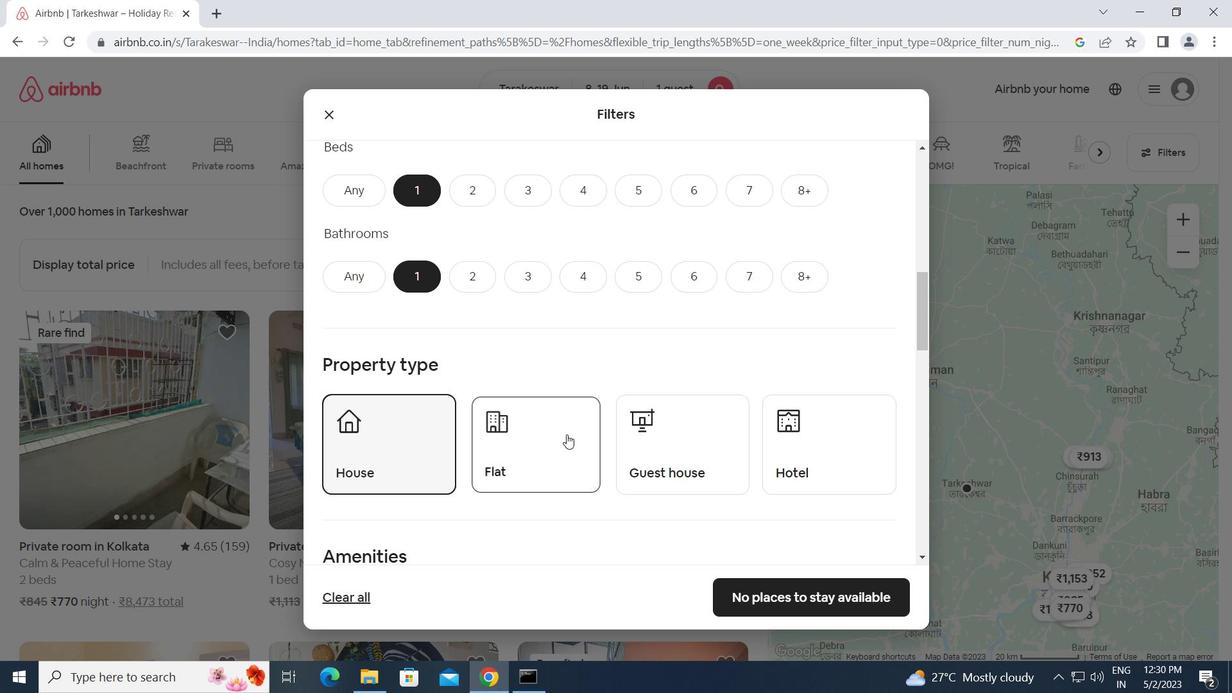 
Action: Mouse pressed left at (659, 446)
Screenshot: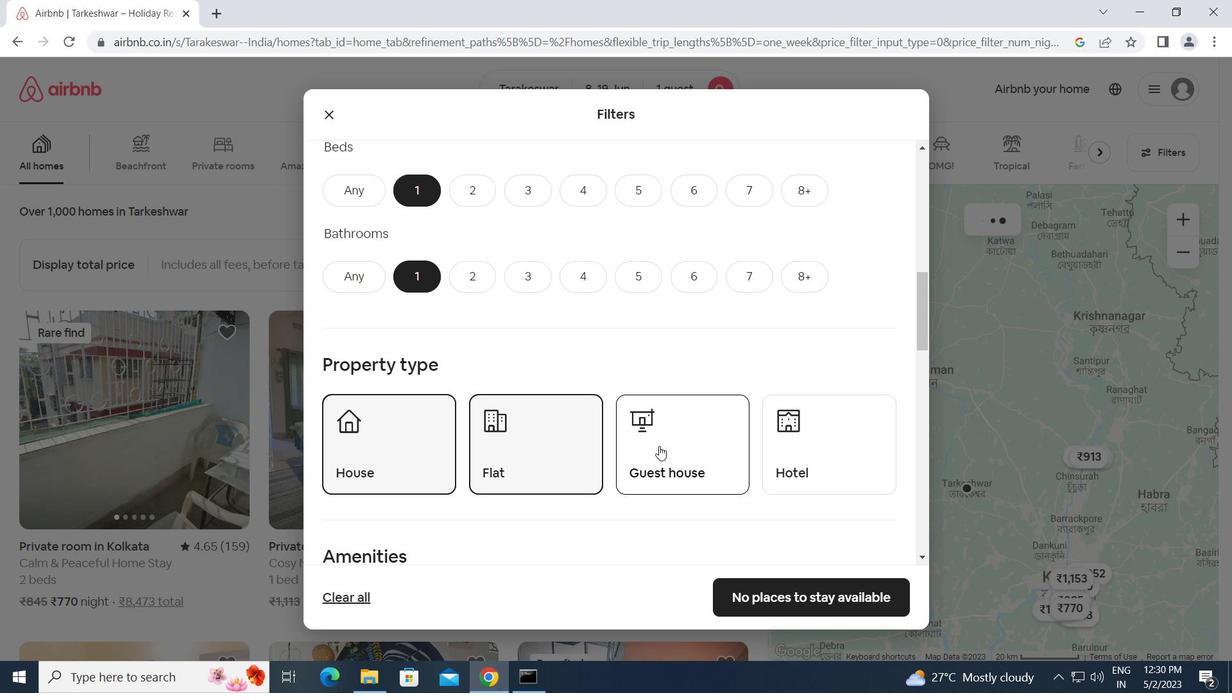 
Action: Mouse moved to (864, 445)
Screenshot: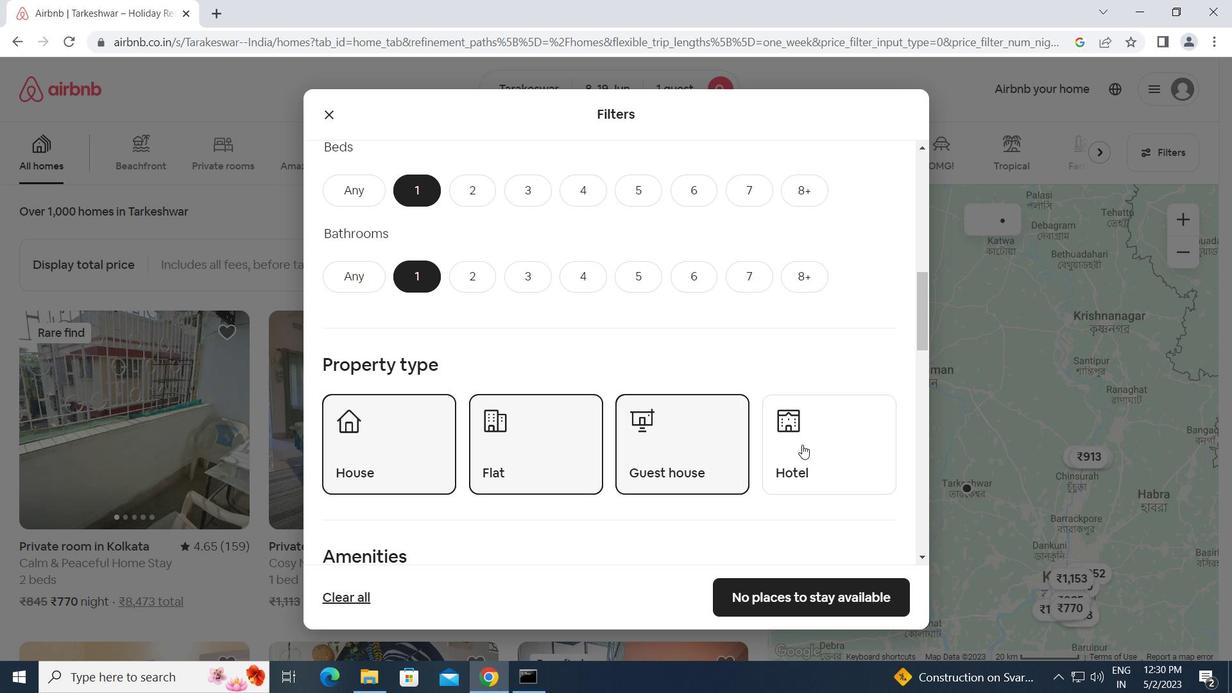 
Action: Mouse pressed left at (864, 445)
Screenshot: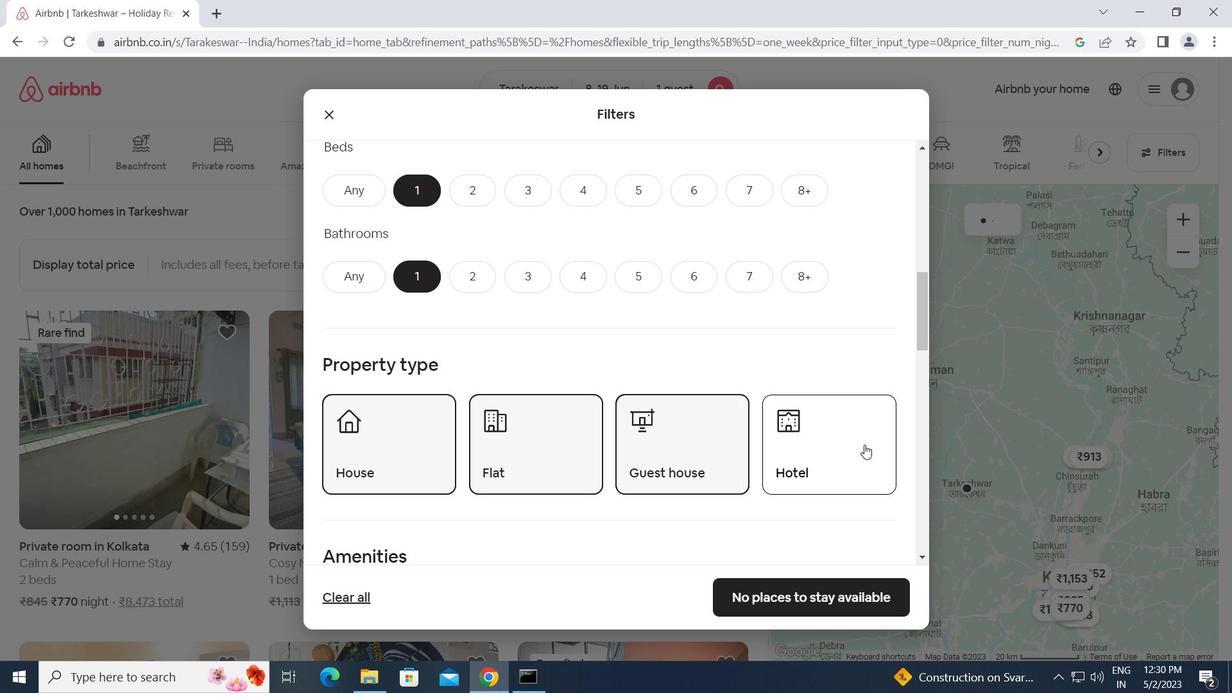 
Action: Mouse moved to (496, 445)
Screenshot: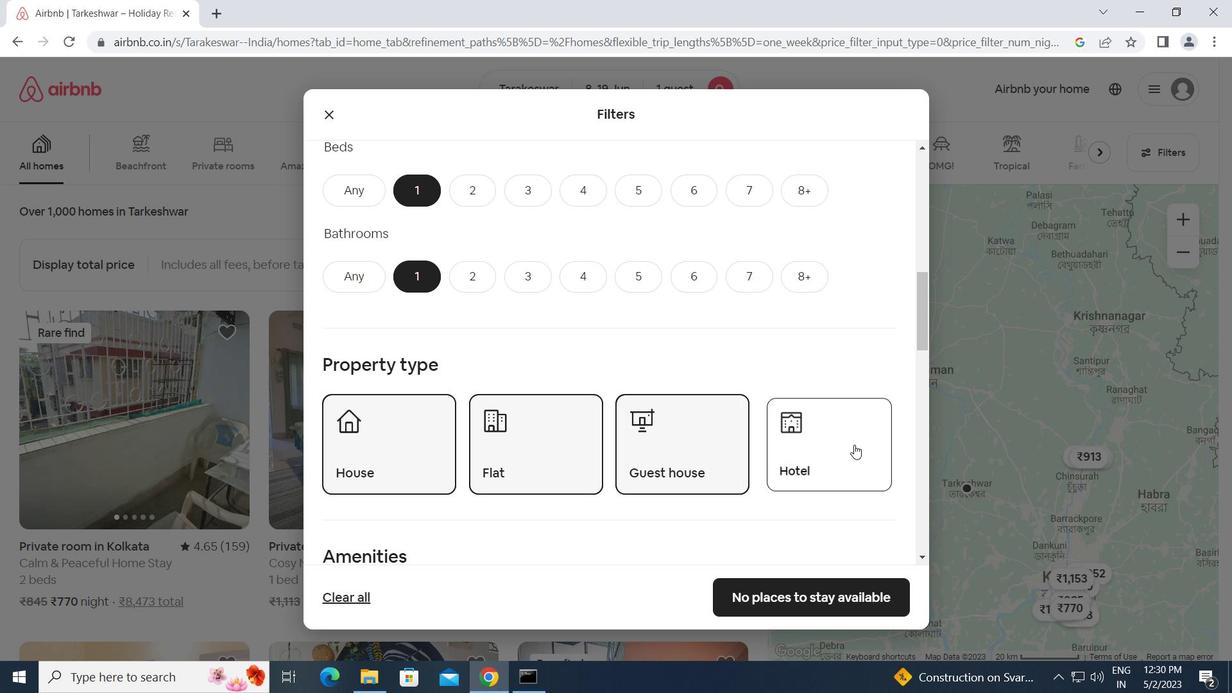 
Action: Mouse scrolled (496, 444) with delta (0, 0)
Screenshot: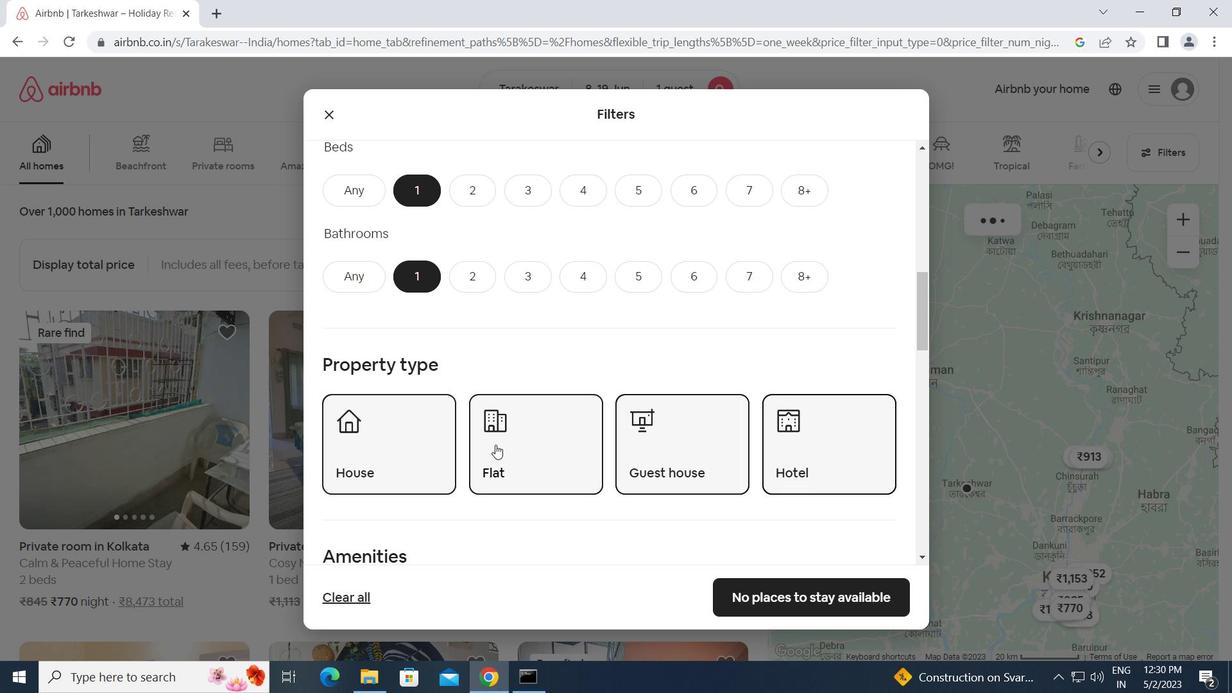 
Action: Mouse scrolled (496, 444) with delta (0, 0)
Screenshot: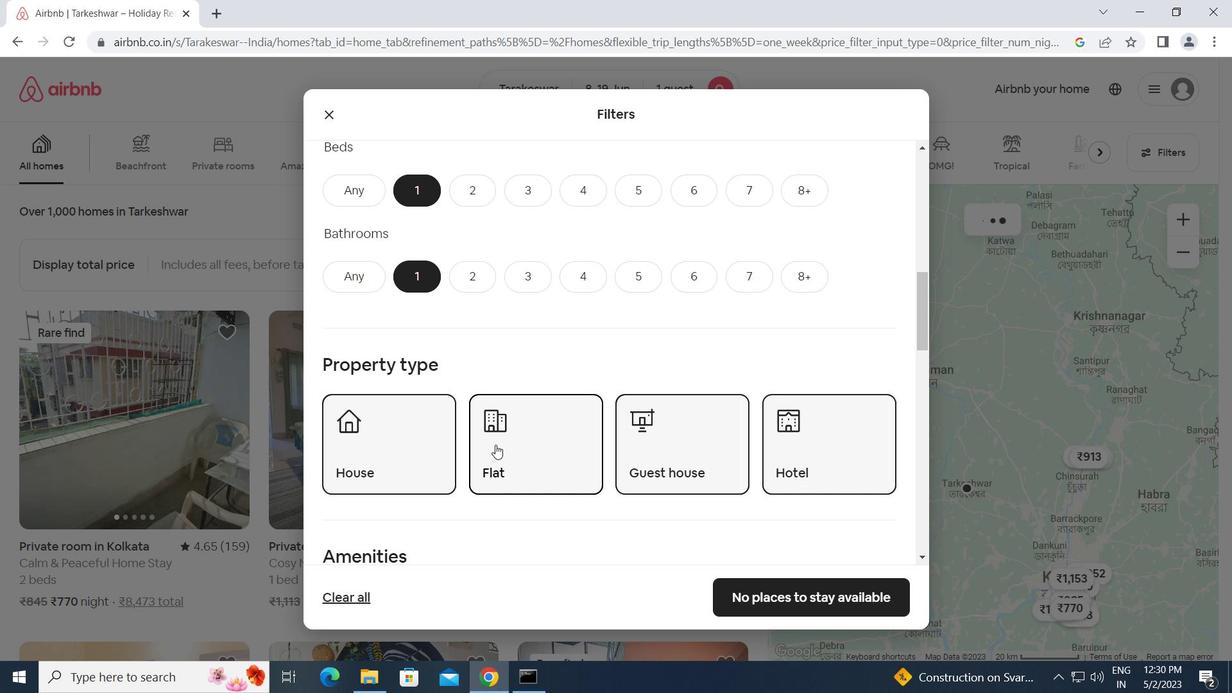 
Action: Mouse scrolled (496, 444) with delta (0, 0)
Screenshot: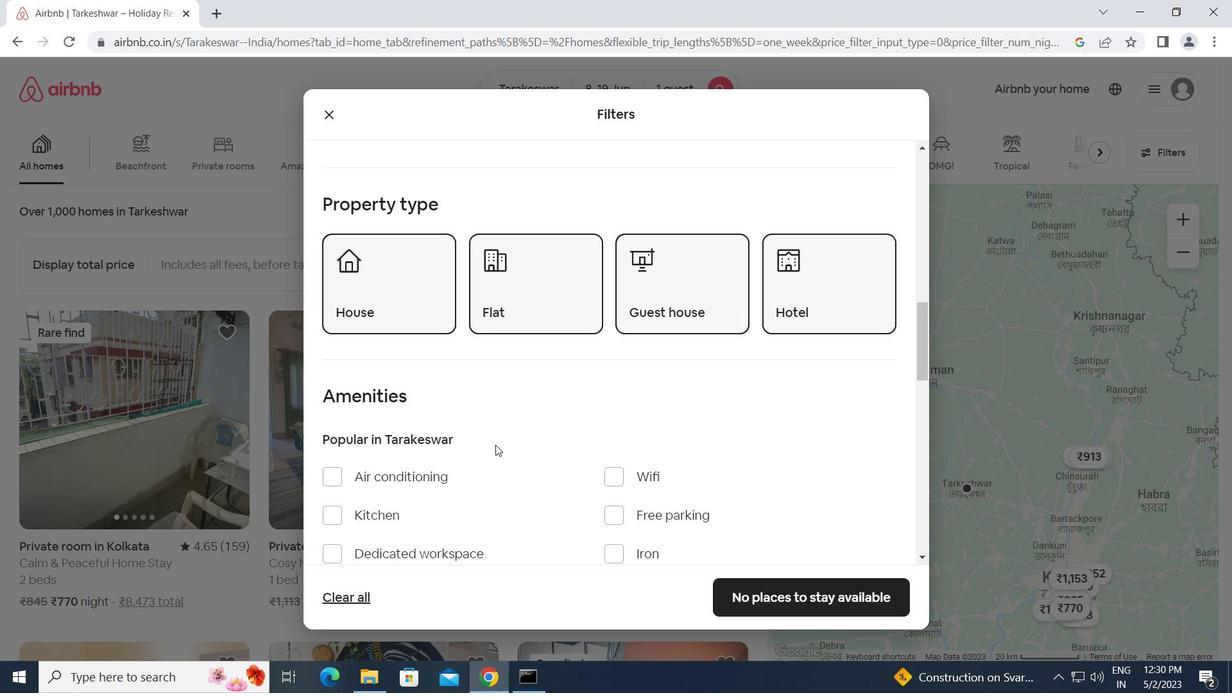 
Action: Mouse scrolled (496, 444) with delta (0, 0)
Screenshot: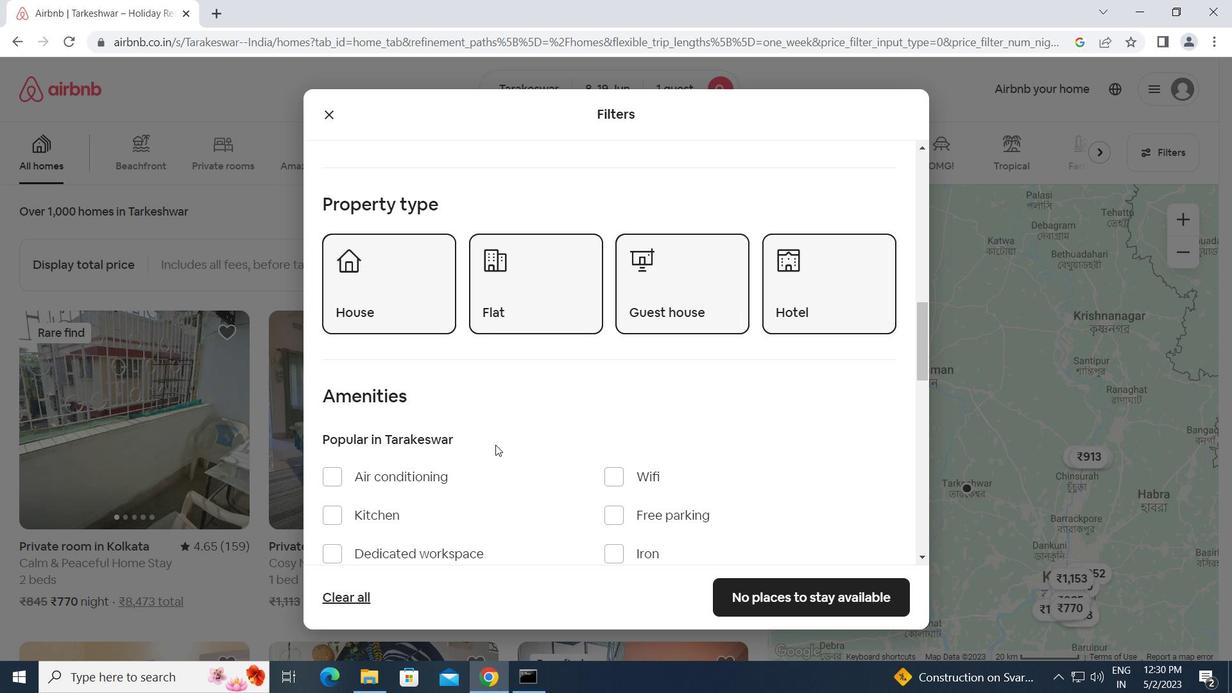 
Action: Mouse moved to (384, 446)
Screenshot: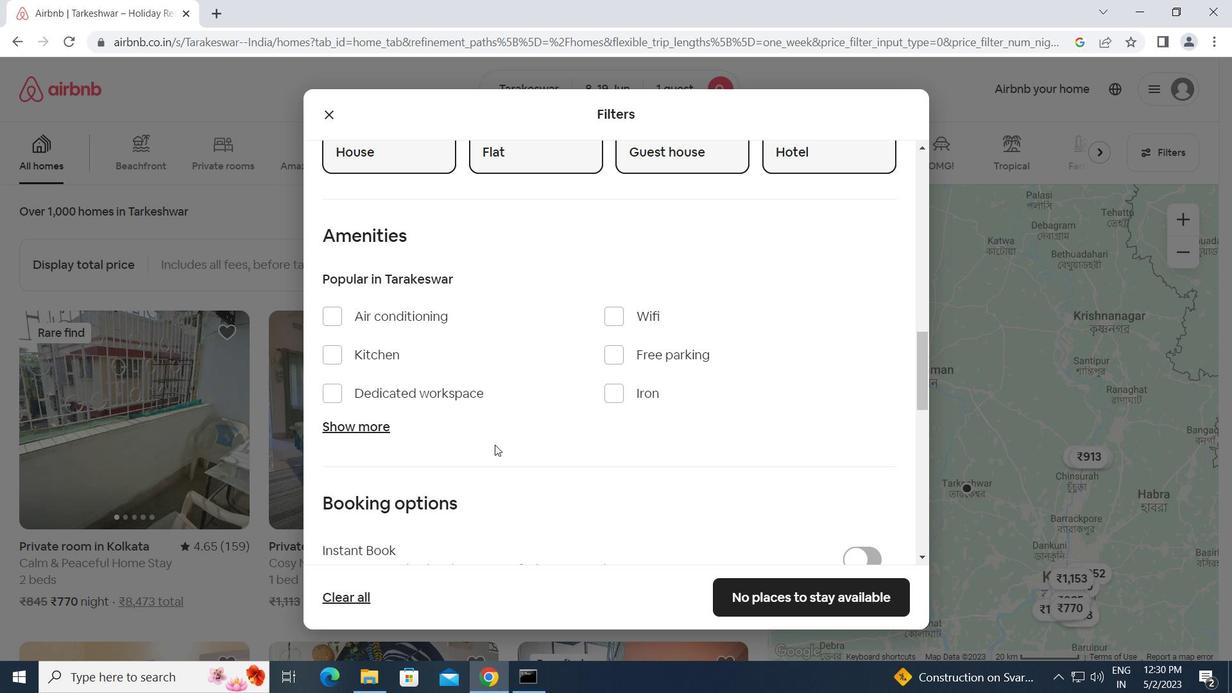 
Action: Mouse scrolled (384, 446) with delta (0, 0)
Screenshot: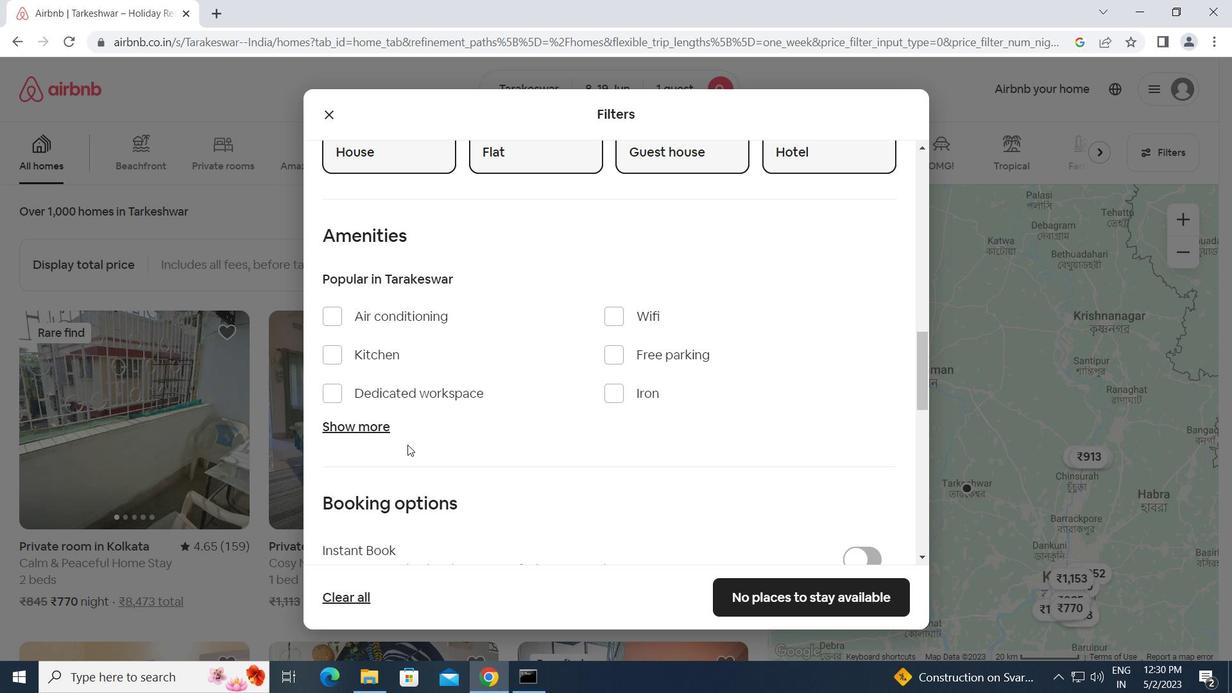 
Action: Mouse moved to (384, 446)
Screenshot: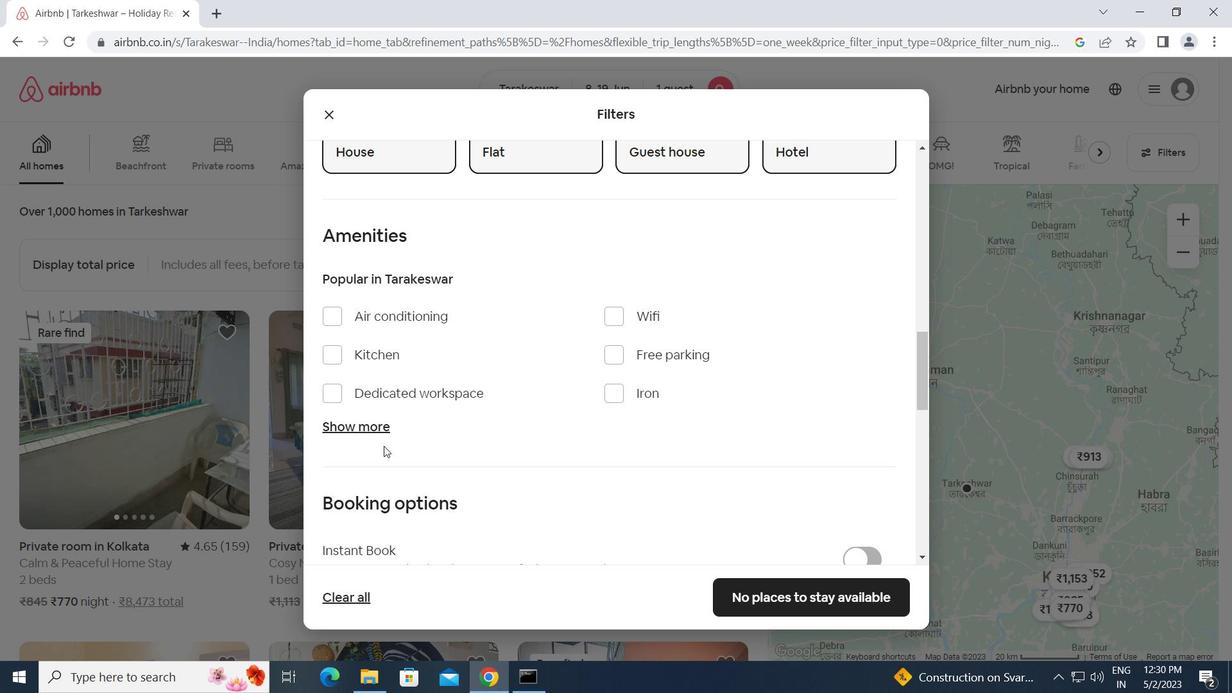 
Action: Mouse scrolled (384, 446) with delta (0, 0)
Screenshot: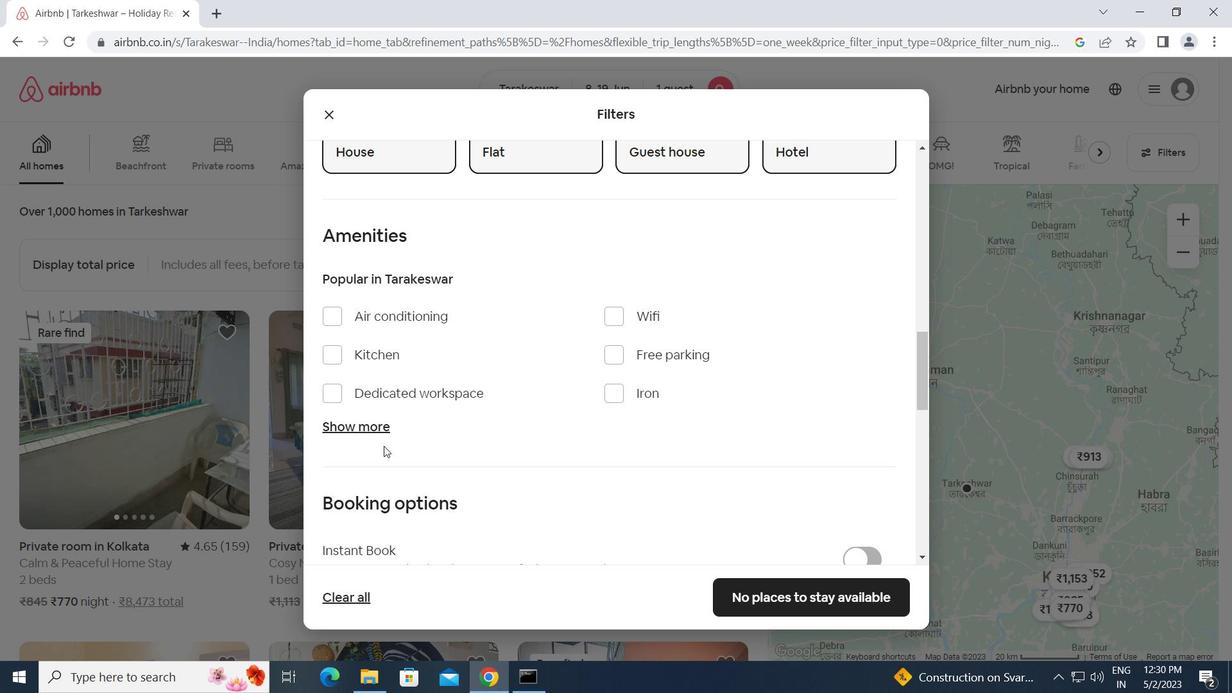 
Action: Mouse scrolled (384, 446) with delta (0, 0)
Screenshot: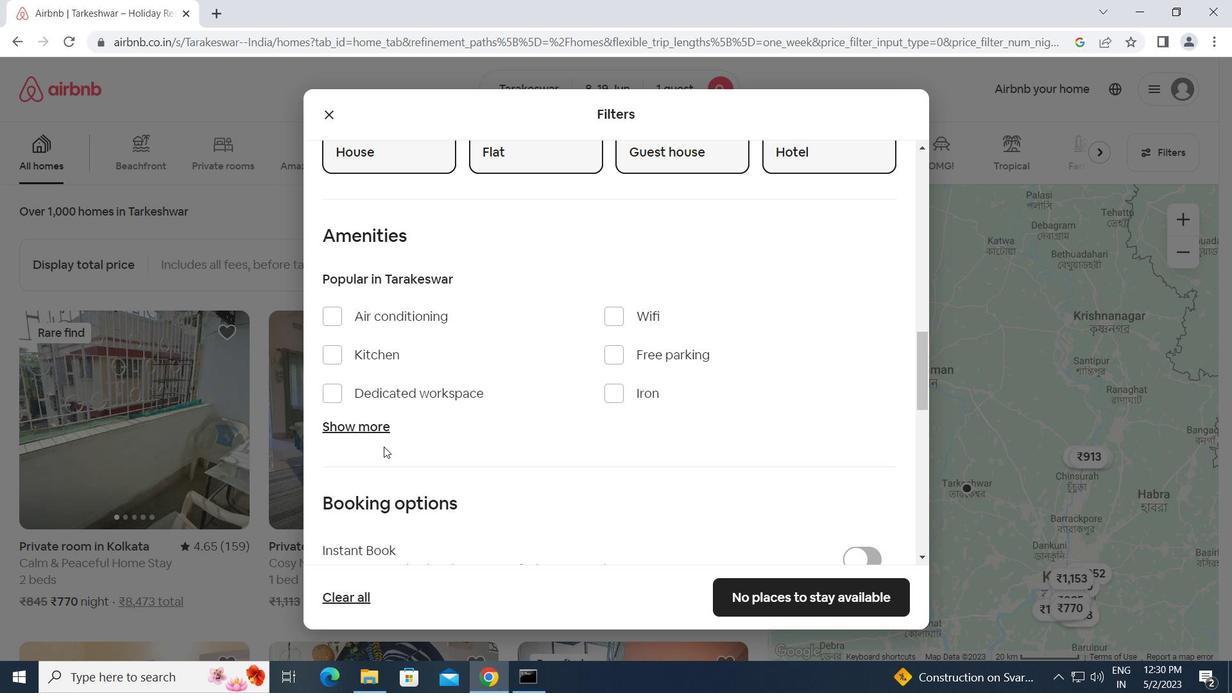 
Action: Mouse moved to (852, 378)
Screenshot: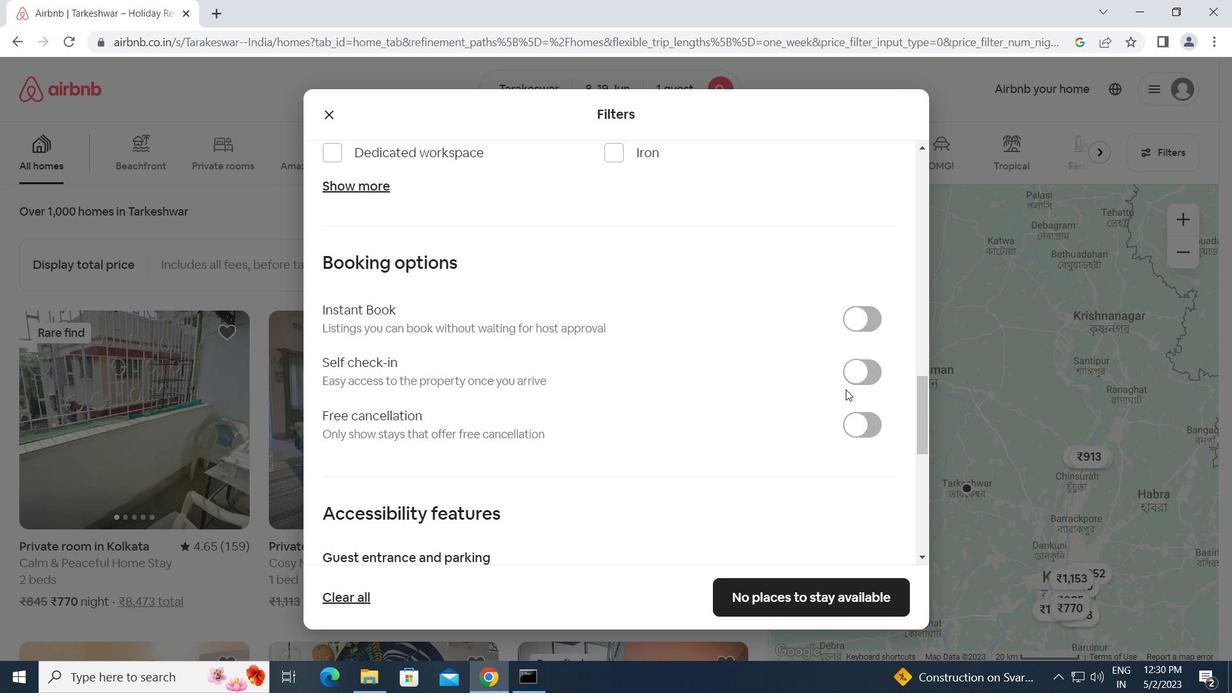 
Action: Mouse pressed left at (852, 378)
Screenshot: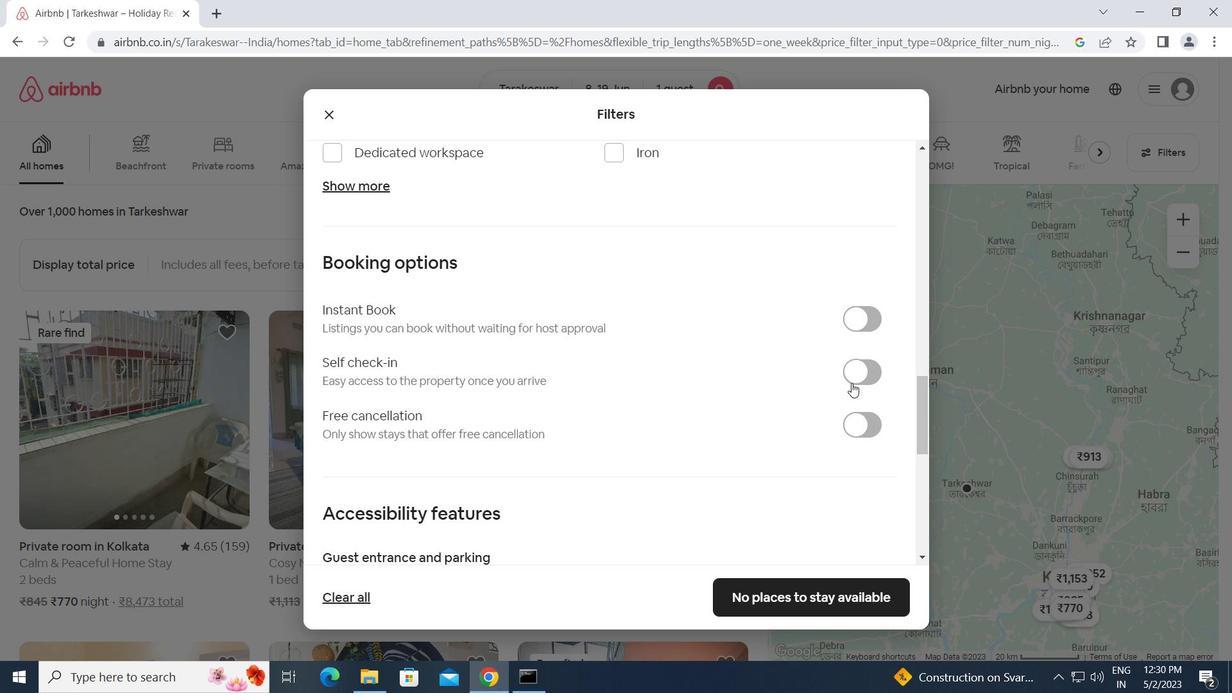 
Action: Mouse moved to (612, 399)
Screenshot: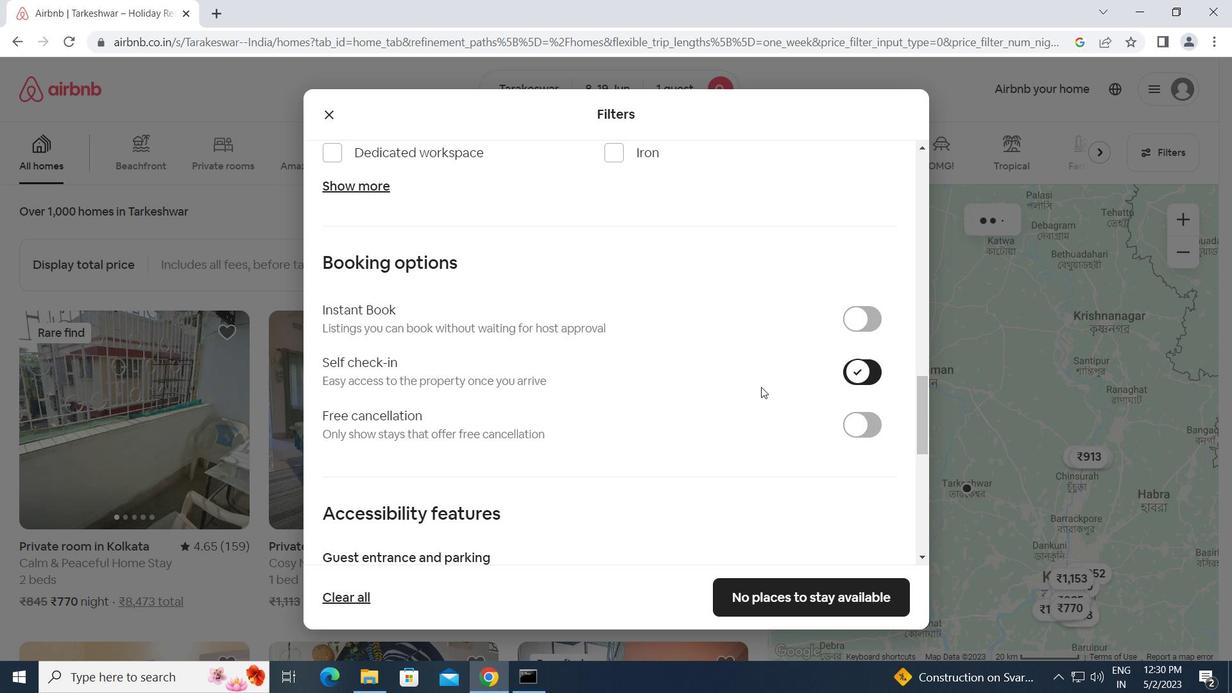 
Action: Mouse scrolled (612, 398) with delta (0, 0)
Screenshot: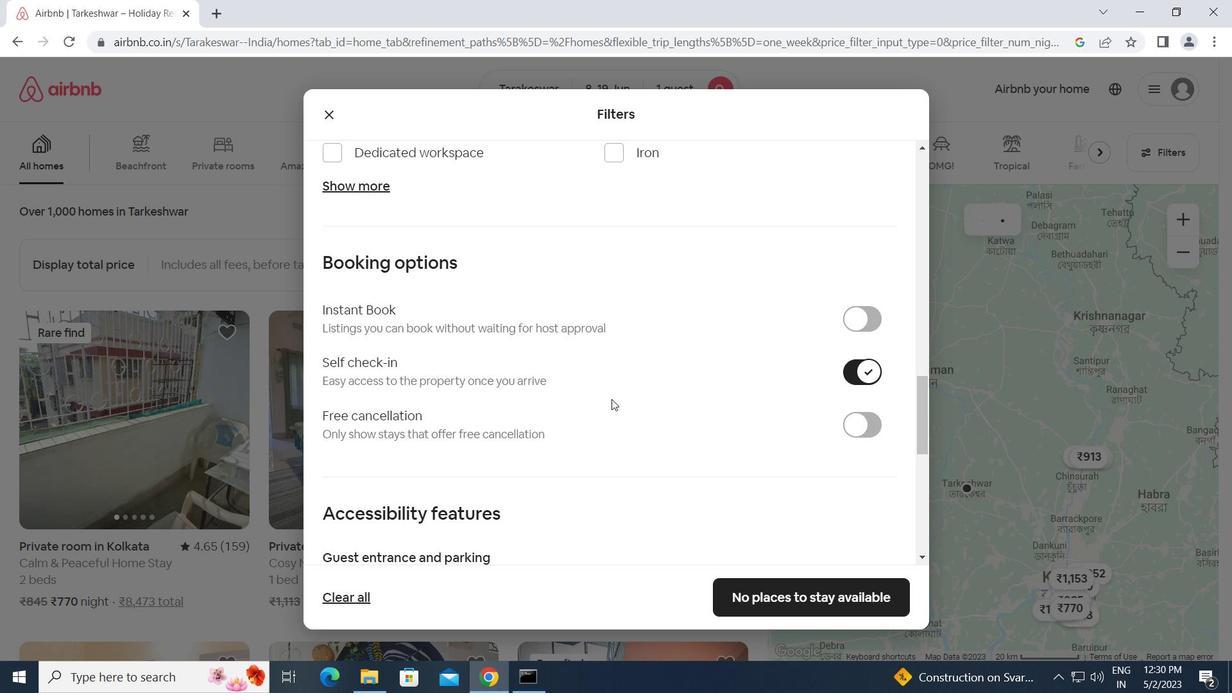 
Action: Mouse scrolled (612, 398) with delta (0, 0)
Screenshot: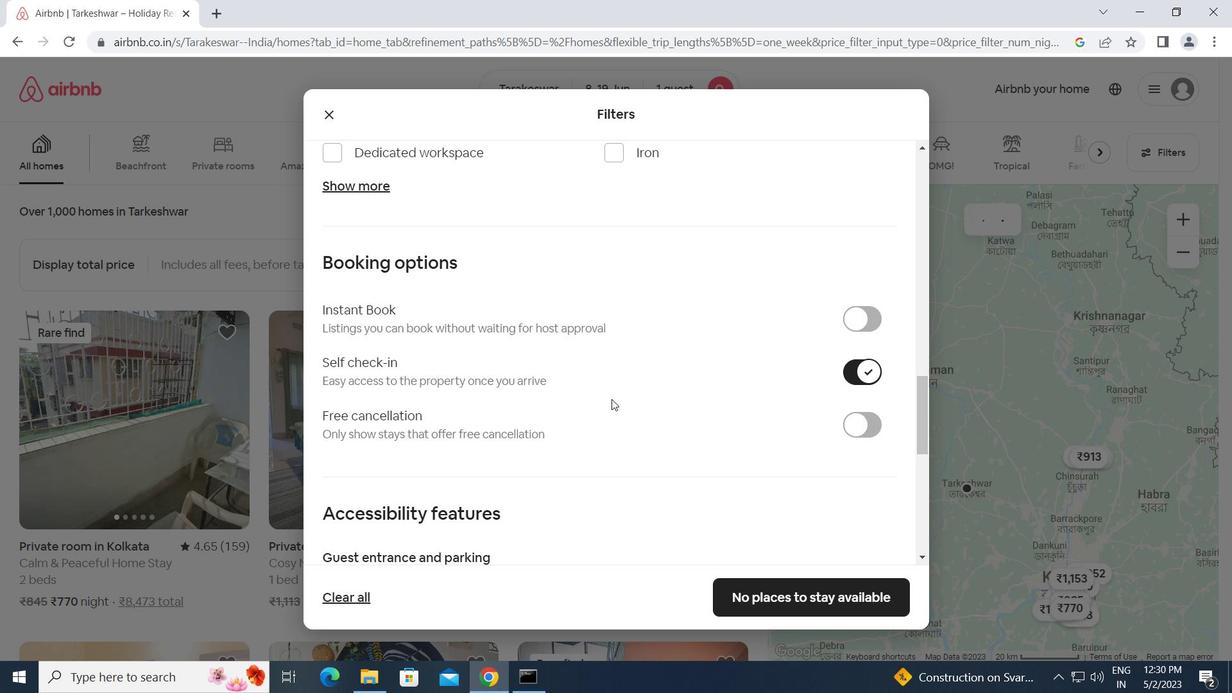 
Action: Mouse scrolled (612, 398) with delta (0, 0)
Screenshot: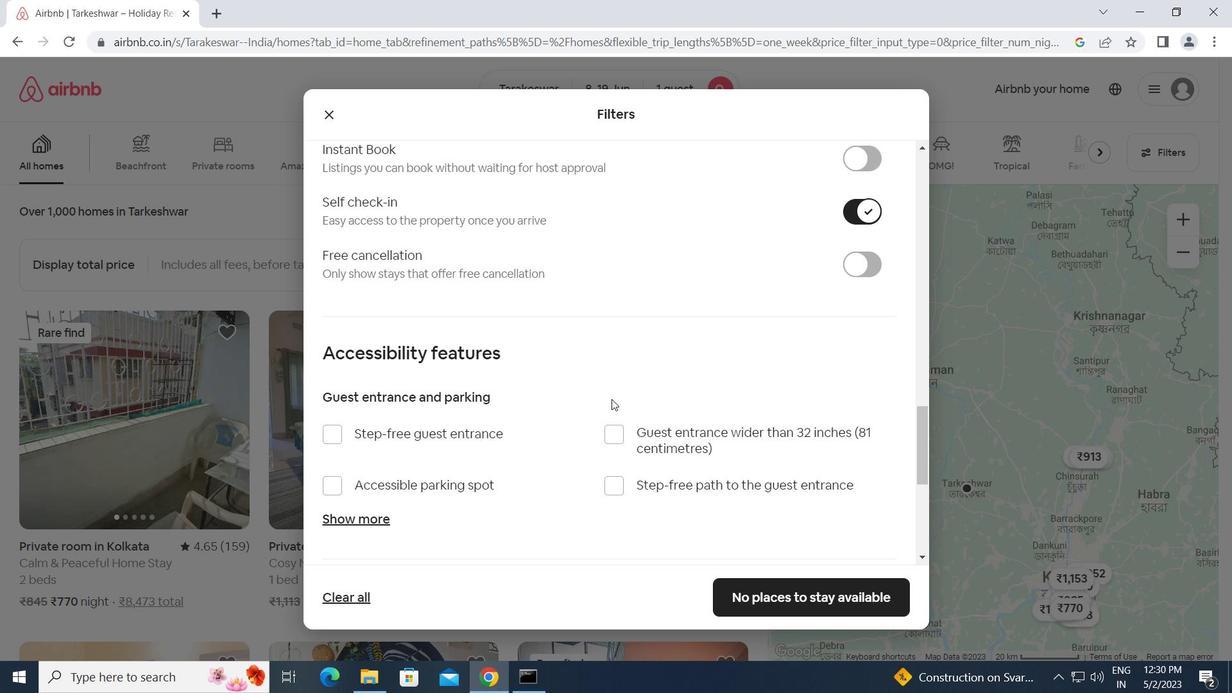 
Action: Mouse scrolled (612, 398) with delta (0, 0)
Screenshot: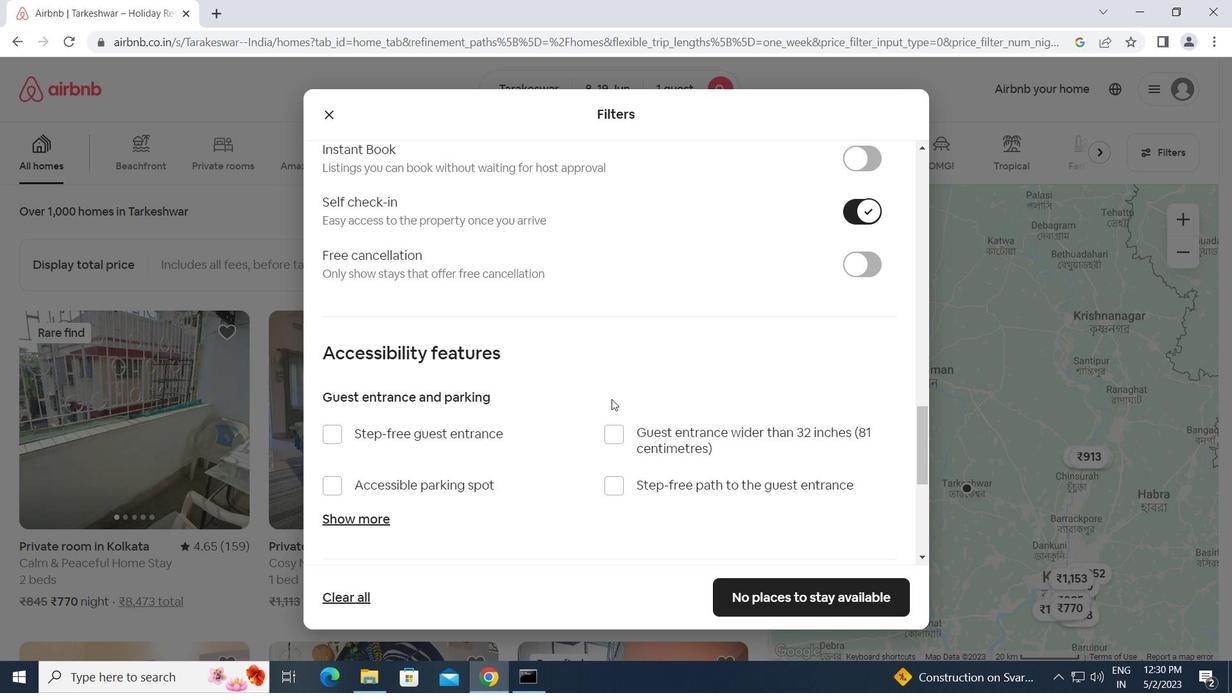 
Action: Mouse scrolled (612, 398) with delta (0, 0)
Screenshot: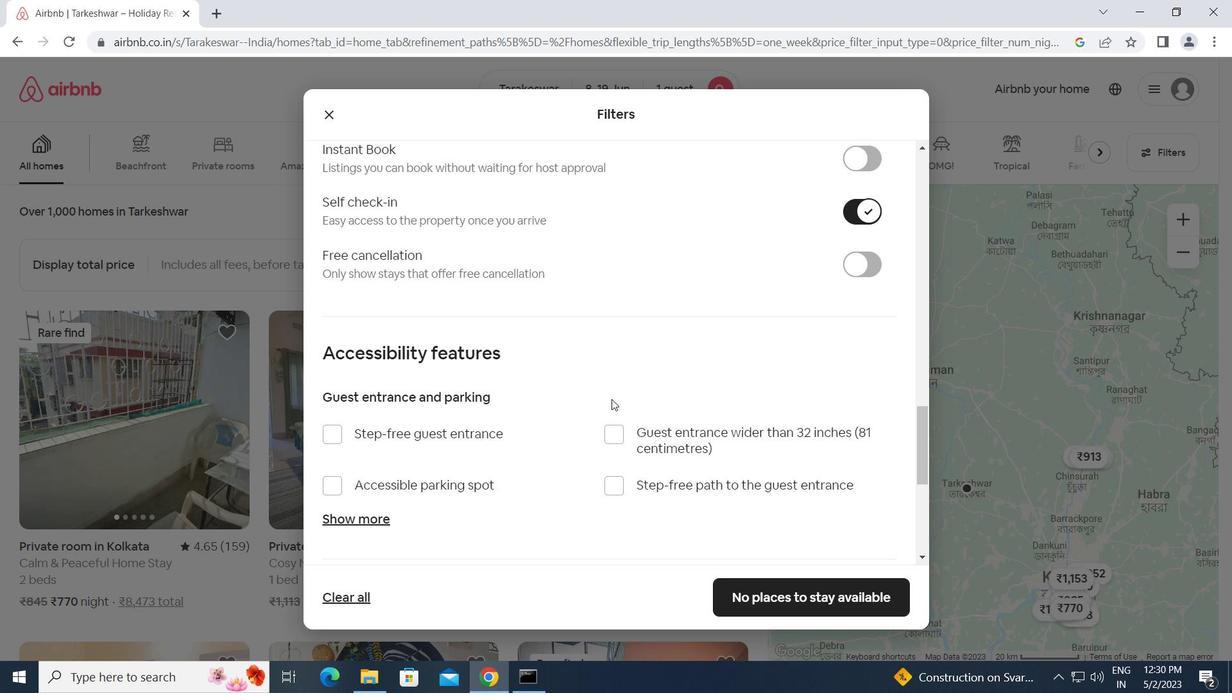 
Action: Mouse moved to (453, 446)
Screenshot: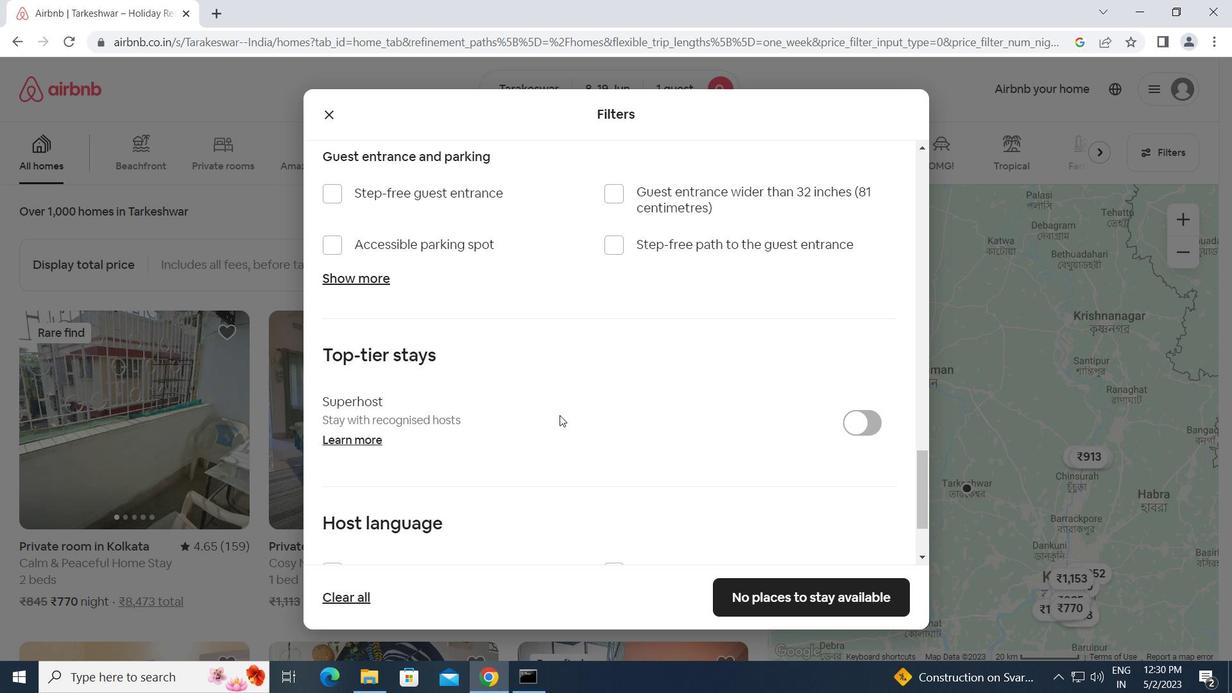 
Action: Mouse scrolled (453, 445) with delta (0, 0)
Screenshot: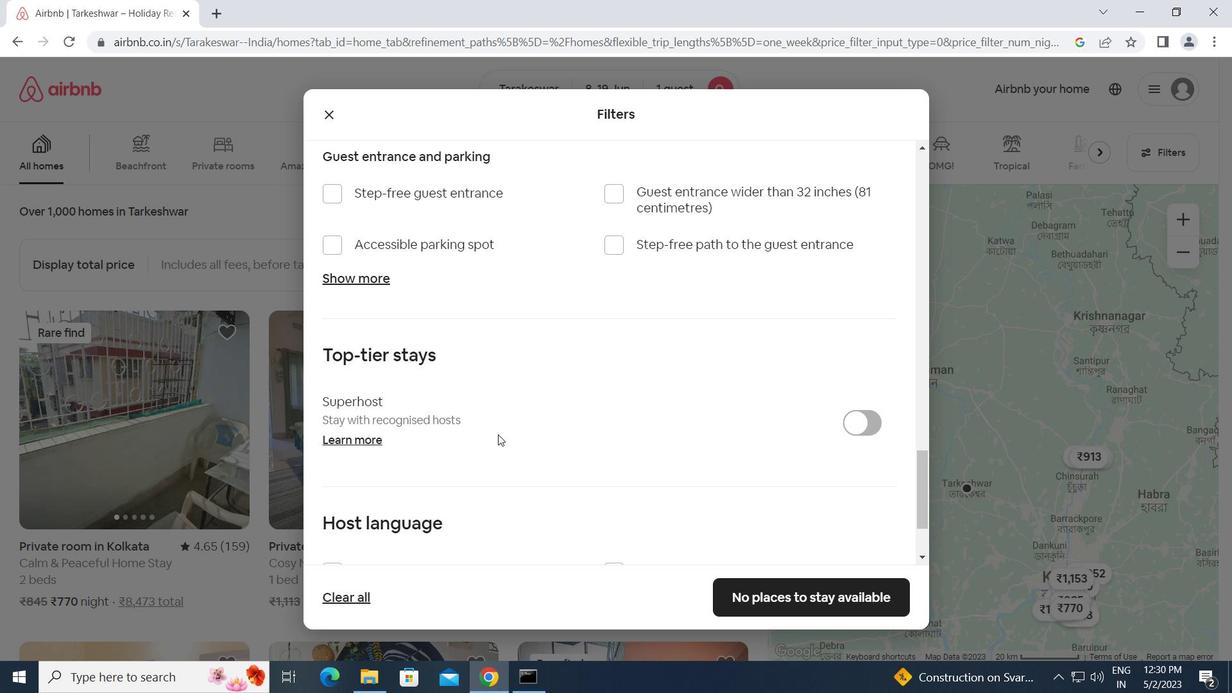 
Action: Mouse moved to (452, 446)
Screenshot: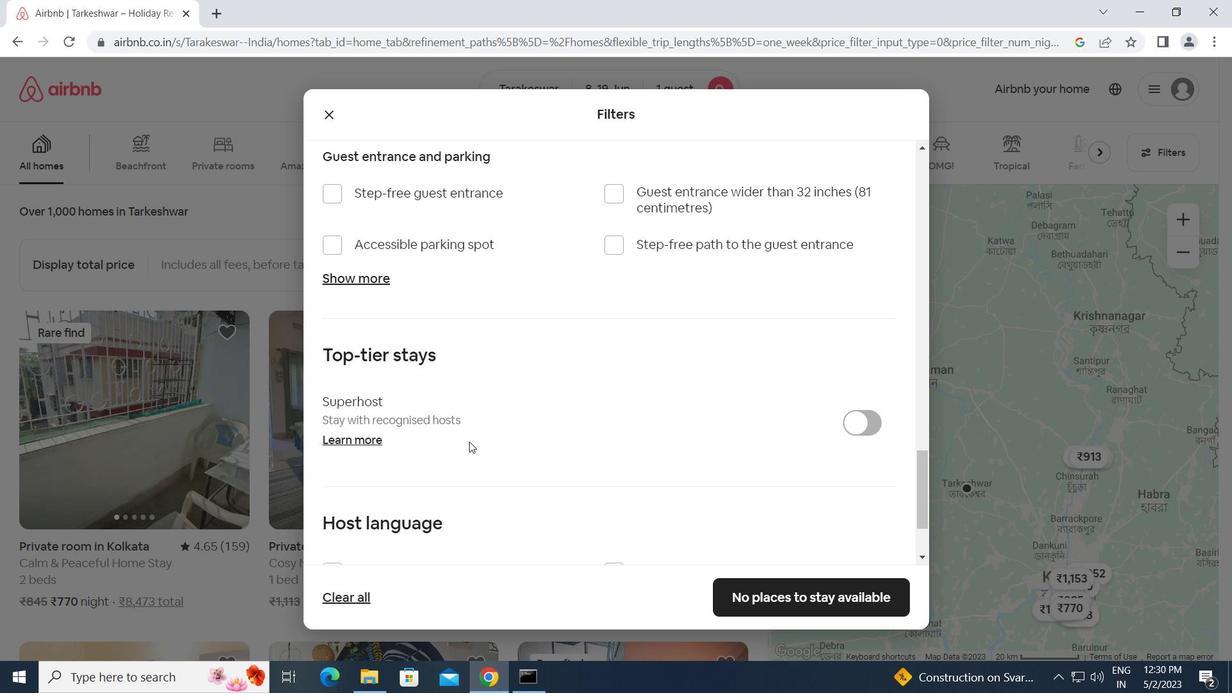 
Action: Mouse scrolled (452, 446) with delta (0, 0)
Screenshot: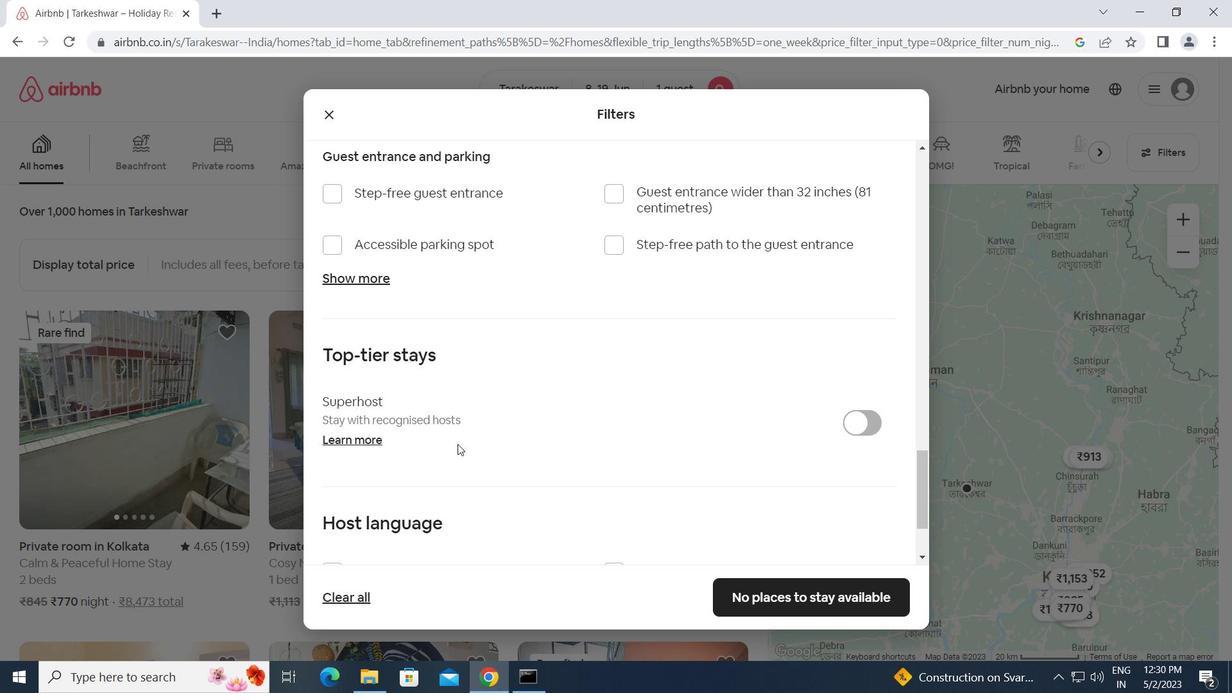 
Action: Mouse scrolled (452, 446) with delta (0, 0)
Screenshot: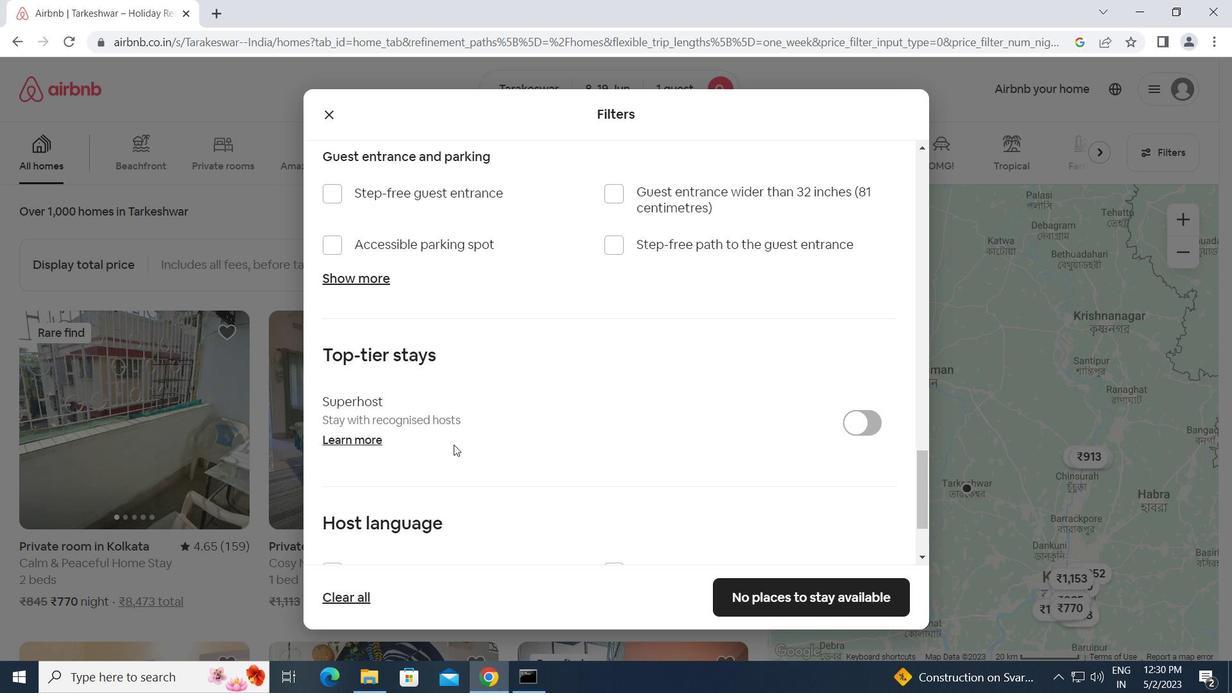 
Action: Mouse moved to (334, 449)
Screenshot: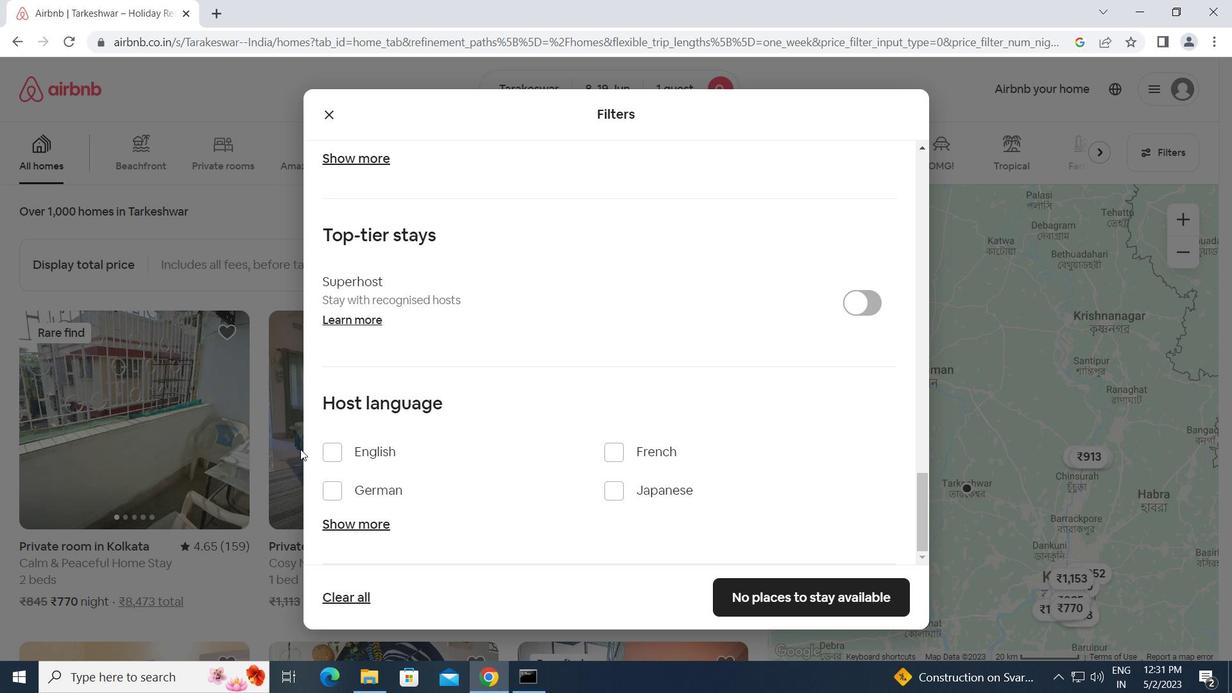 
Action: Mouse pressed left at (334, 449)
Screenshot: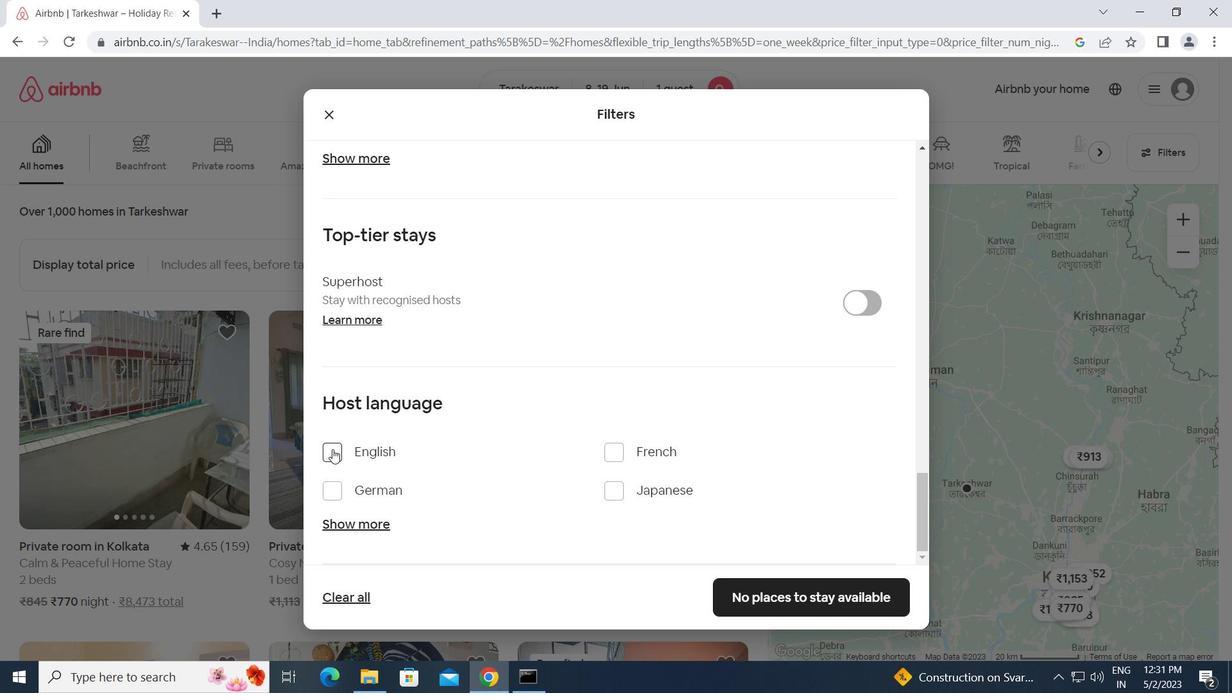 
Action: Mouse moved to (756, 591)
Screenshot: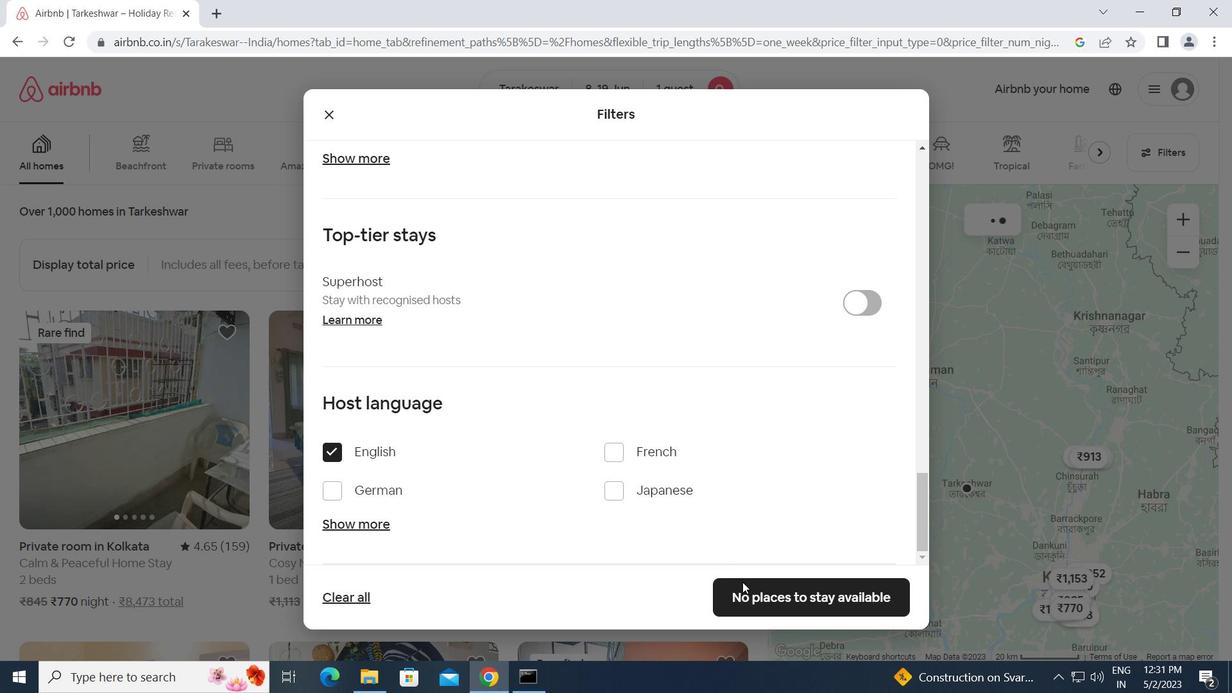 
Action: Mouse pressed left at (756, 591)
Screenshot: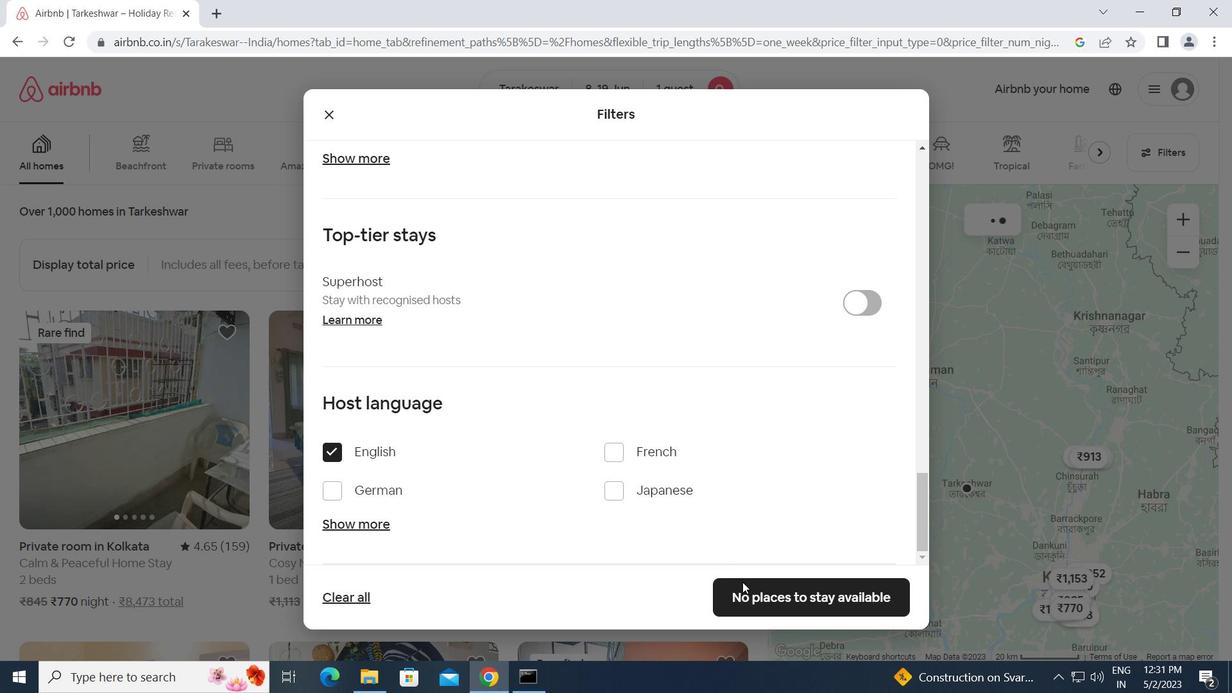 
